 Task:  Click on  Soccer In the  Soccer League click on  Pick Sheet Your name Julian Martinez Team name FC Dallas and  Email softage.4@softage.net Game 1 Montreal Game 2 Philadelphia Game 3 Orlando City Game 4 Austin FC Game 5 Real Salt Lake Game 6 FC Dallas Game 7 Columbus Game 8 Atlanta United Game 9 Charlotte FC Game 10 DC United Game 11 Chicago Game 12 NY Red Bulls Game 13 Minnesota United Game 14 LA Galaxy Game 15 Houston Game16 San Jose In Tie Breaker choose FC Dallas Submit pick sheet
Action: Mouse moved to (195, 139)
Screenshot: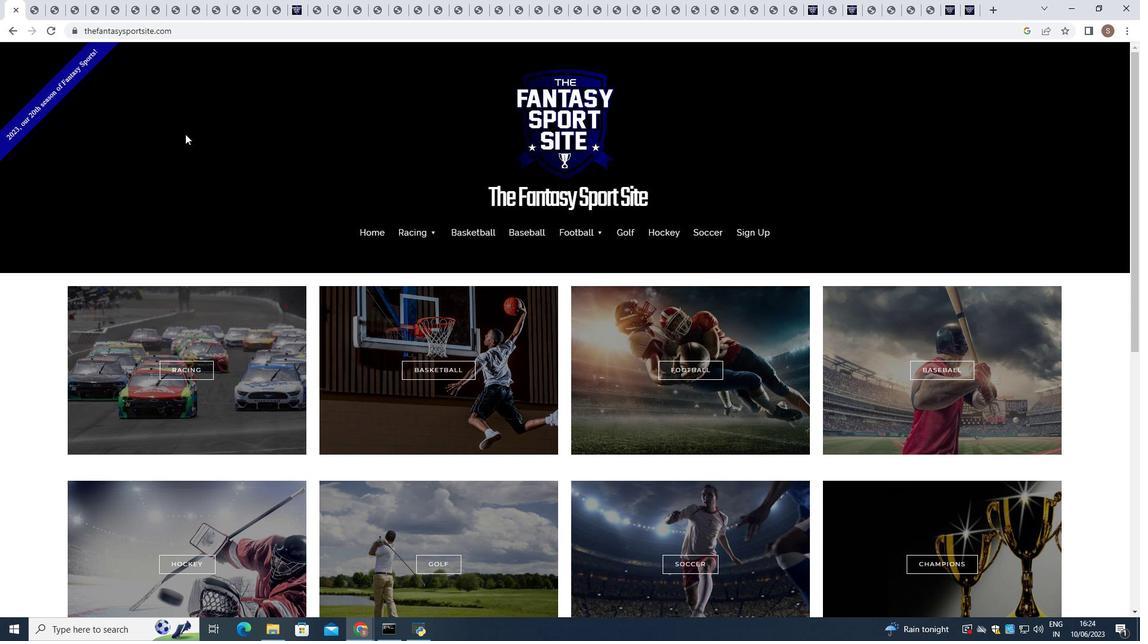 
Action: Mouse scrolled (195, 138) with delta (0, 0)
Screenshot: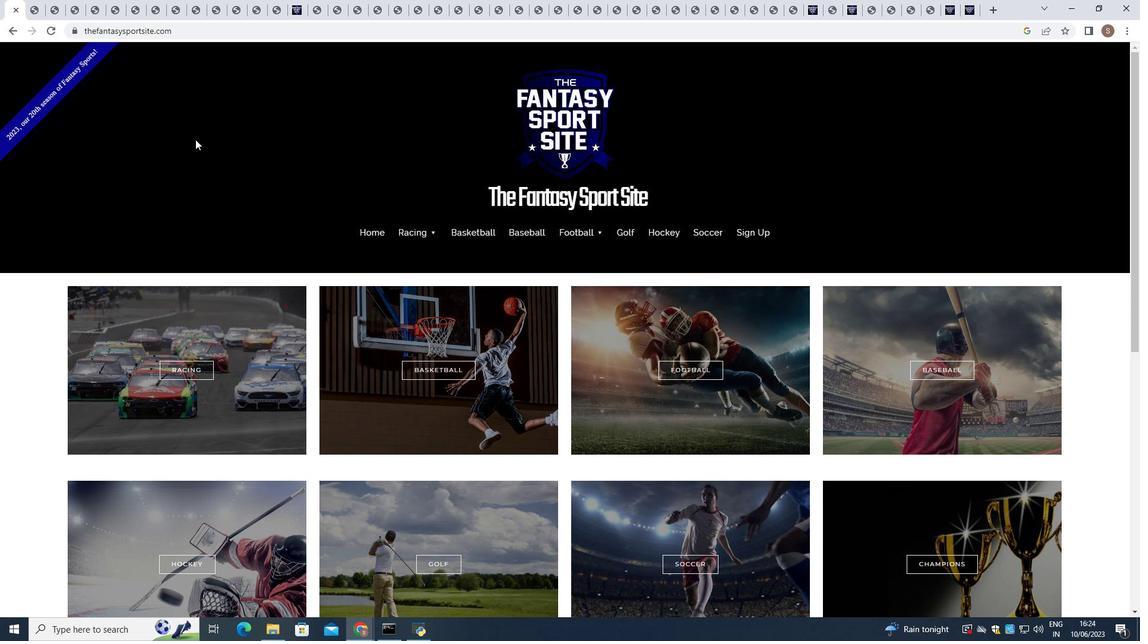 
Action: Mouse scrolled (195, 138) with delta (0, 0)
Screenshot: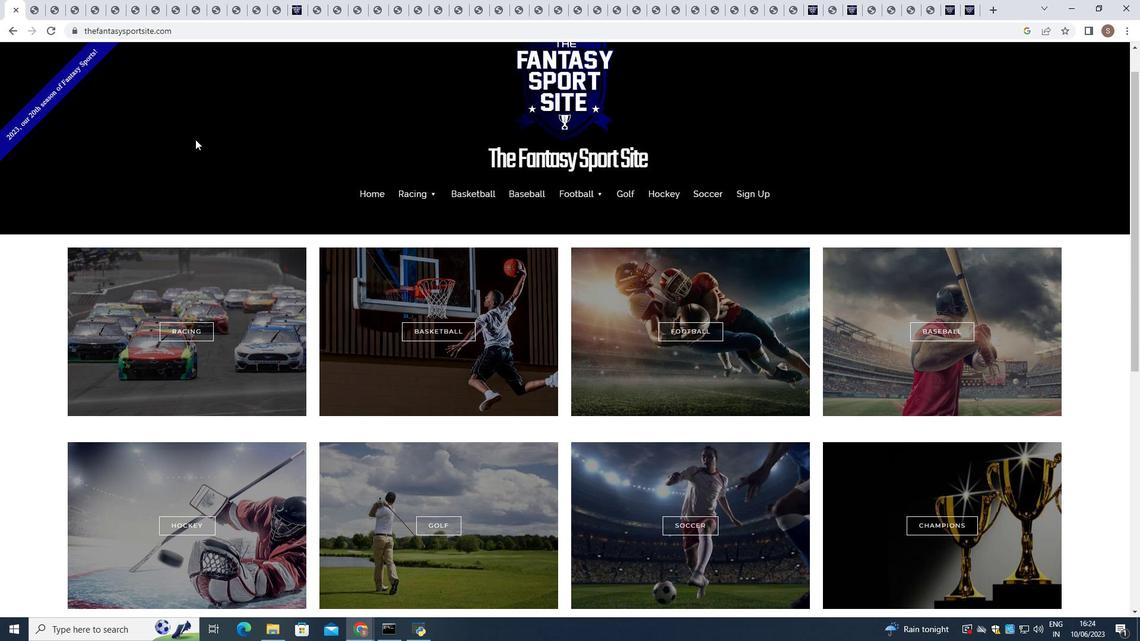
Action: Mouse moved to (631, 384)
Screenshot: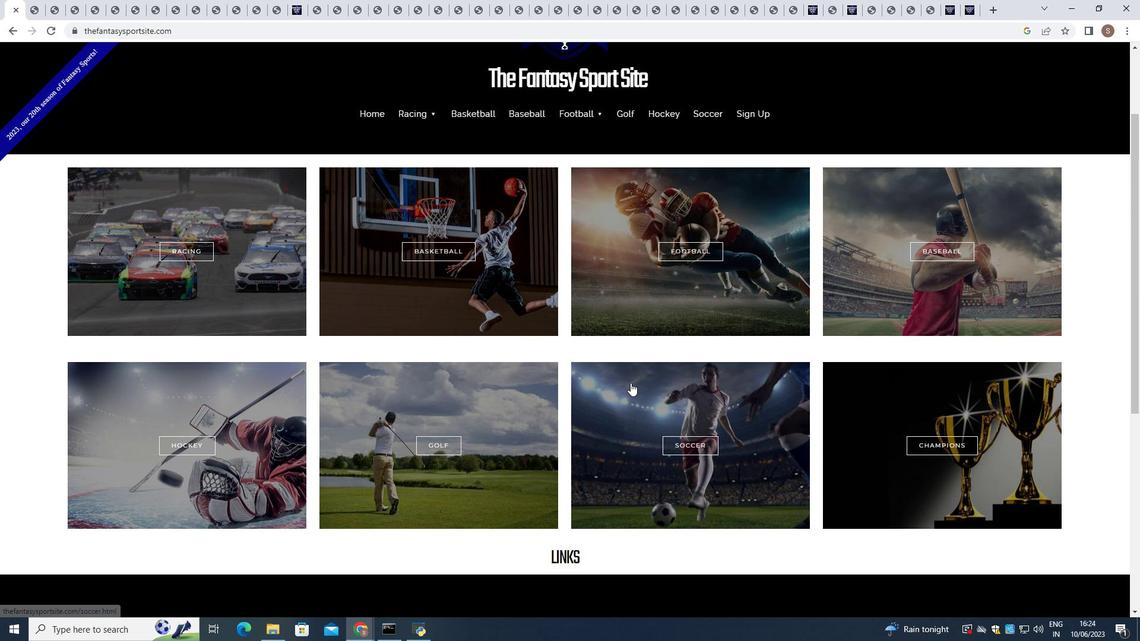 
Action: Mouse pressed left at (631, 384)
Screenshot: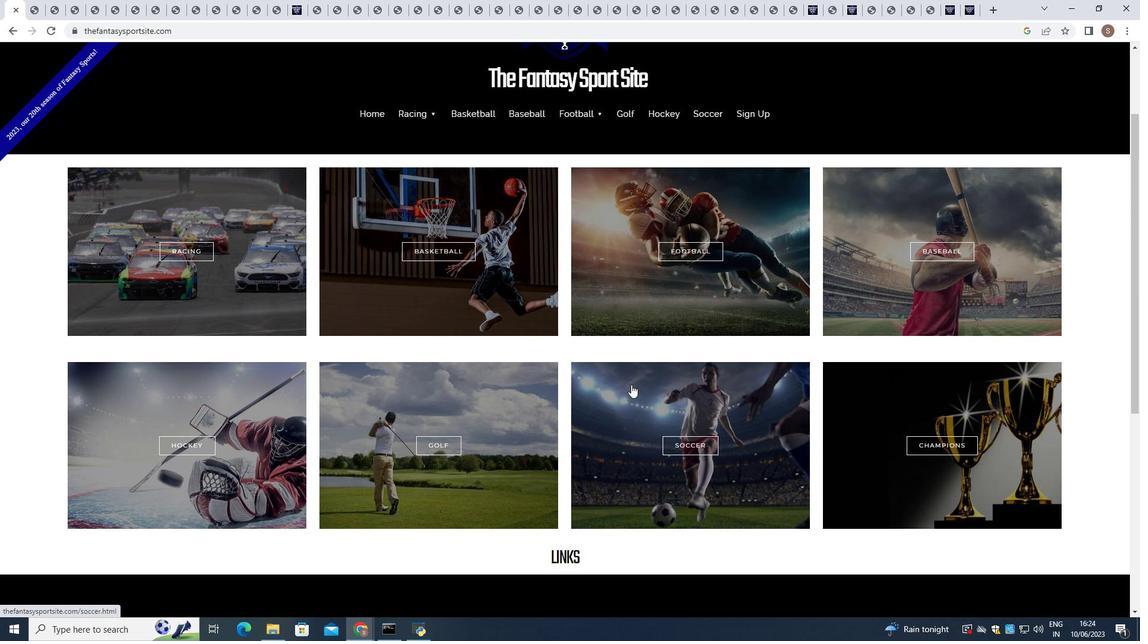 
Action: Mouse moved to (600, 348)
Screenshot: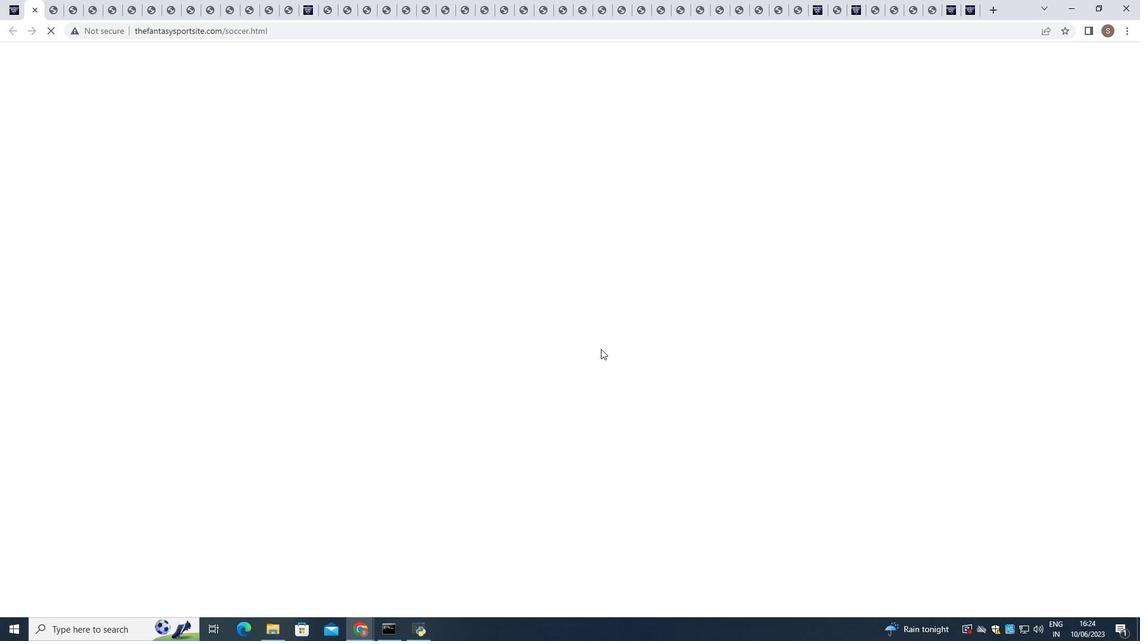 
Action: Mouse scrolled (600, 347) with delta (0, 0)
Screenshot: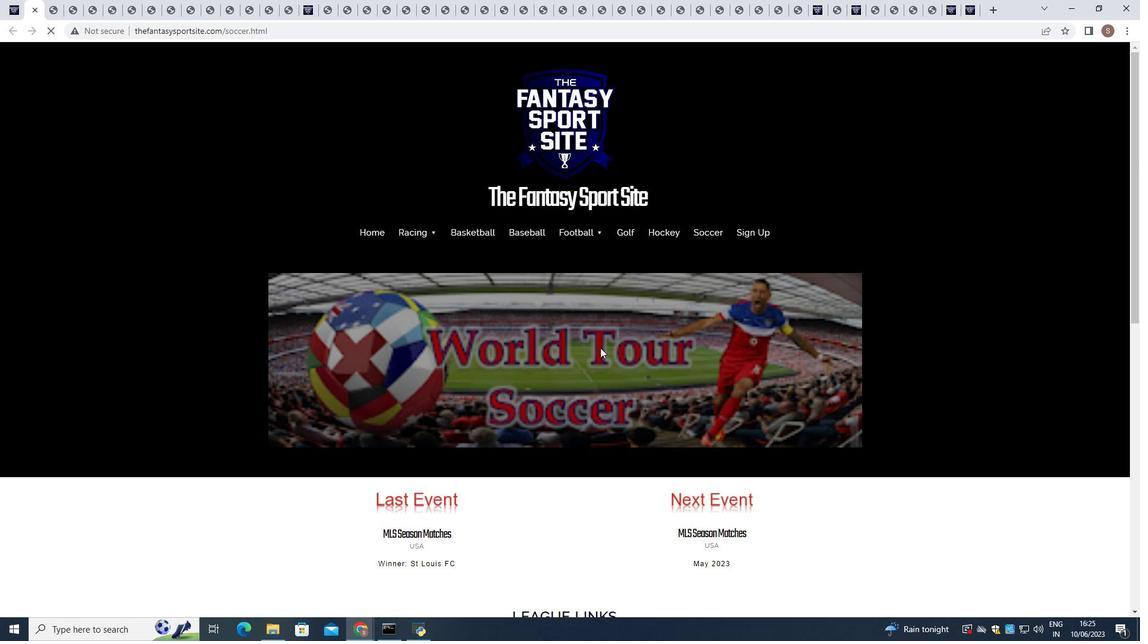 
Action: Mouse scrolled (600, 347) with delta (0, 0)
Screenshot: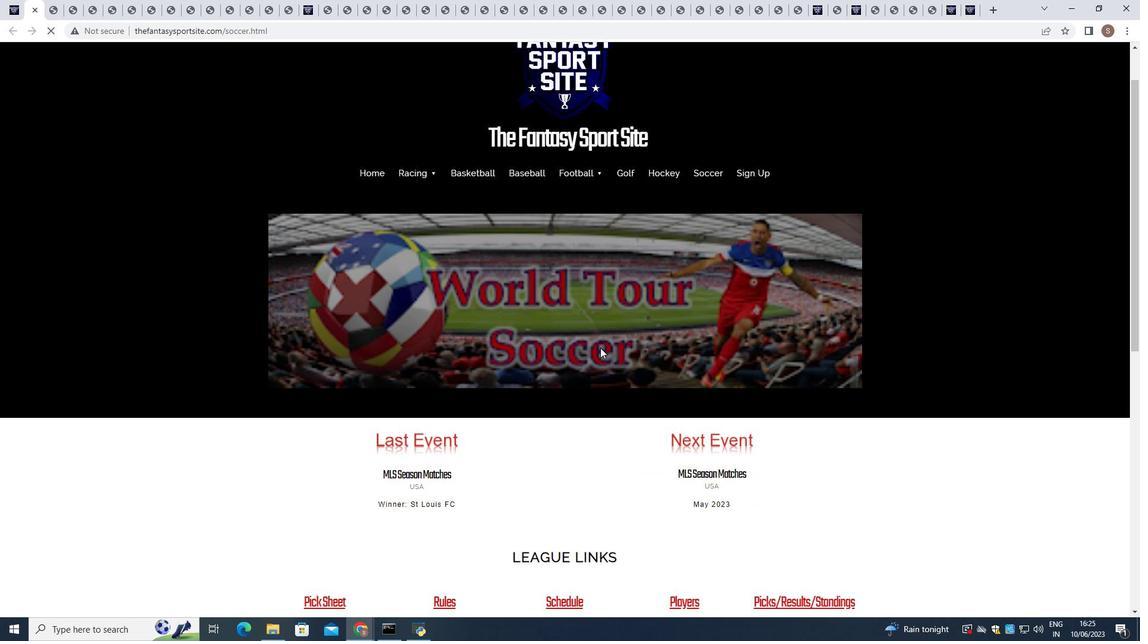 
Action: Mouse scrolled (600, 347) with delta (0, 0)
Screenshot: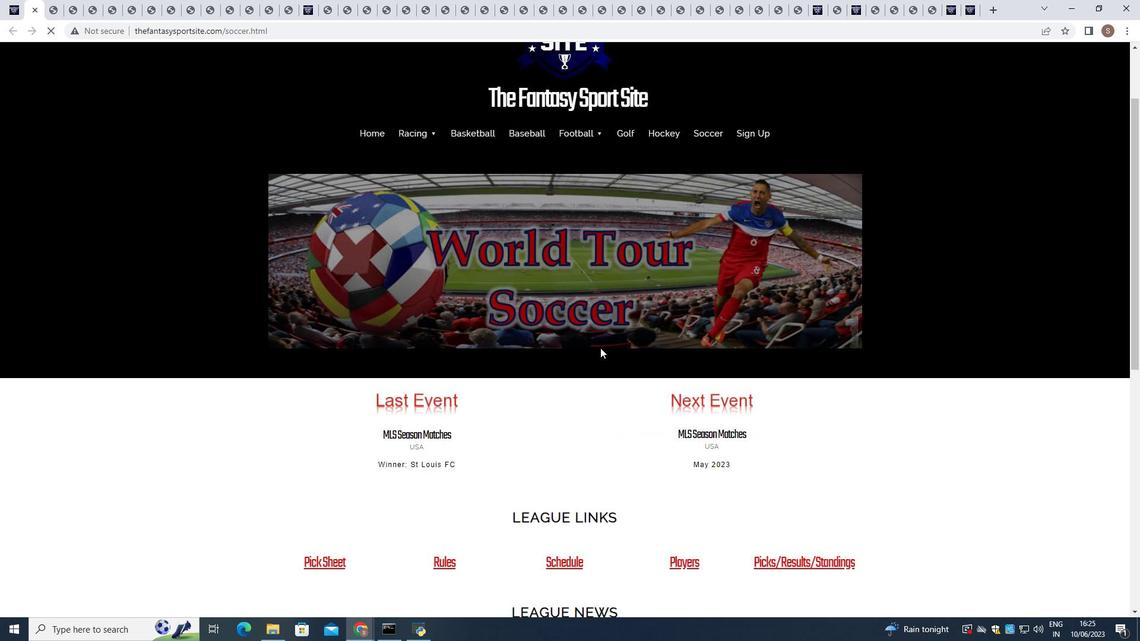 
Action: Mouse scrolled (600, 347) with delta (0, 0)
Screenshot: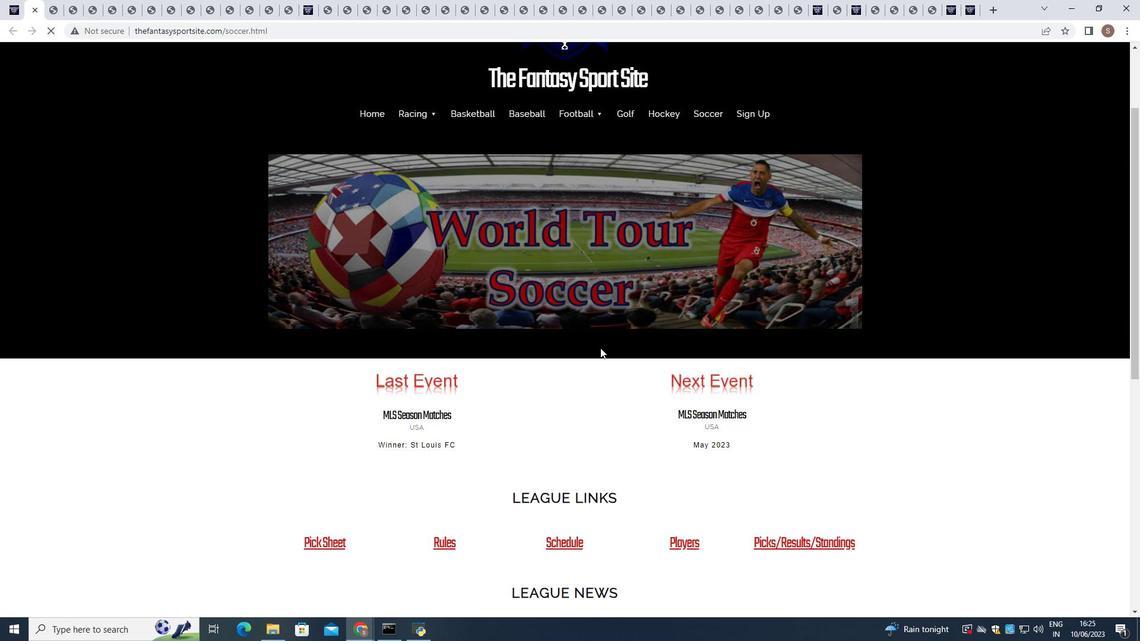 
Action: Mouse moved to (337, 419)
Screenshot: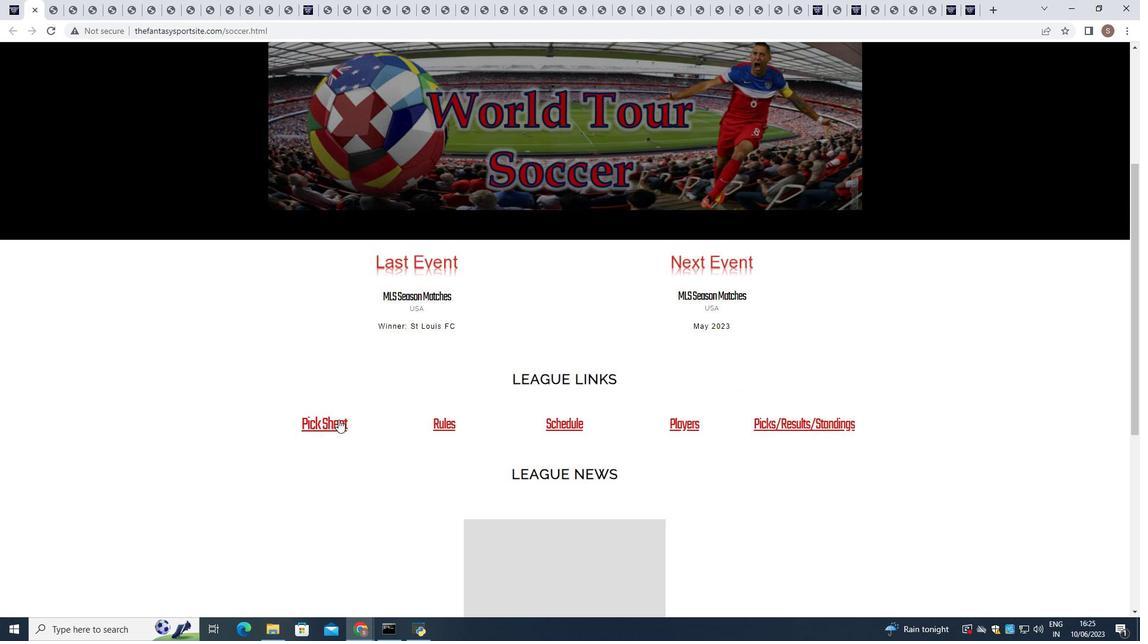 
Action: Mouse pressed left at (337, 419)
Screenshot: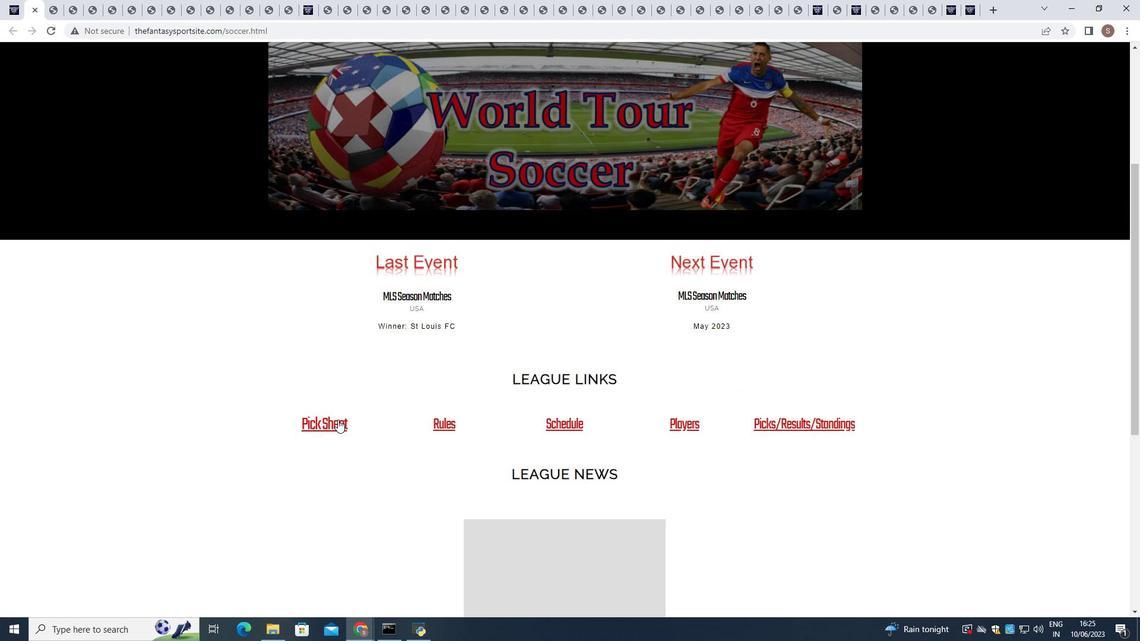 
Action: Mouse moved to (342, 414)
Screenshot: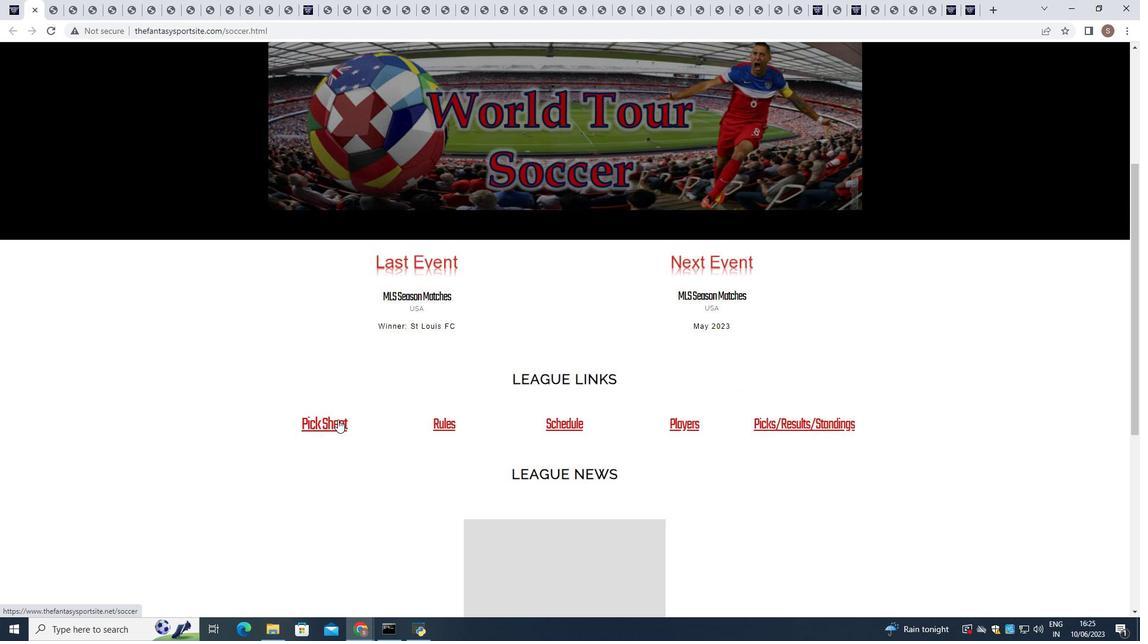 
Action: Mouse scrolled (342, 413) with delta (0, 0)
Screenshot: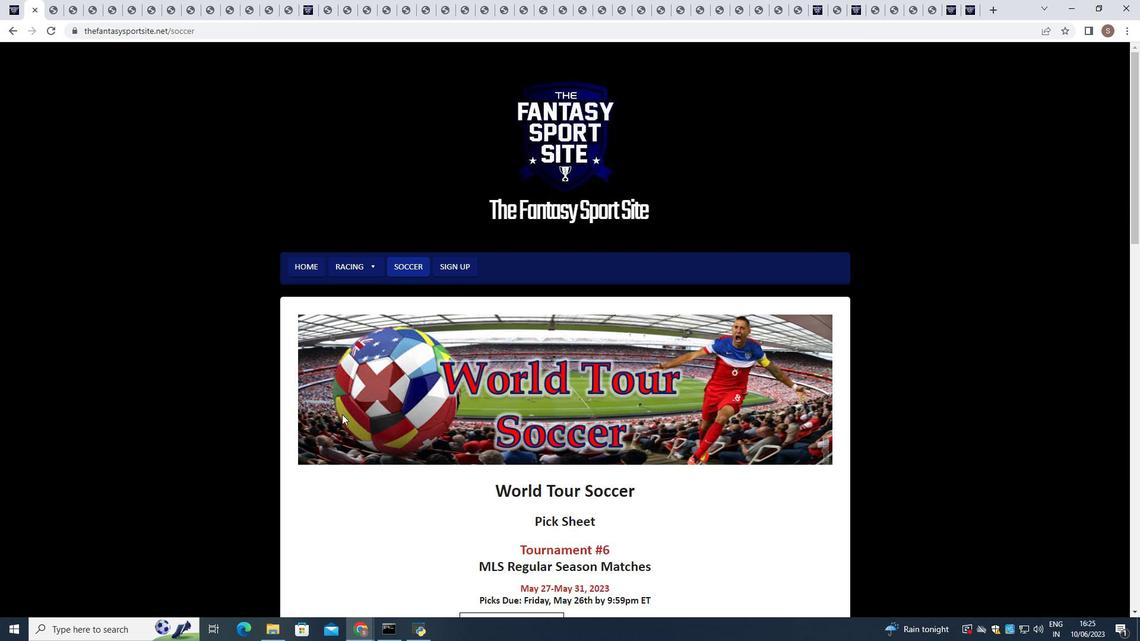 
Action: Mouse scrolled (342, 413) with delta (0, 0)
Screenshot: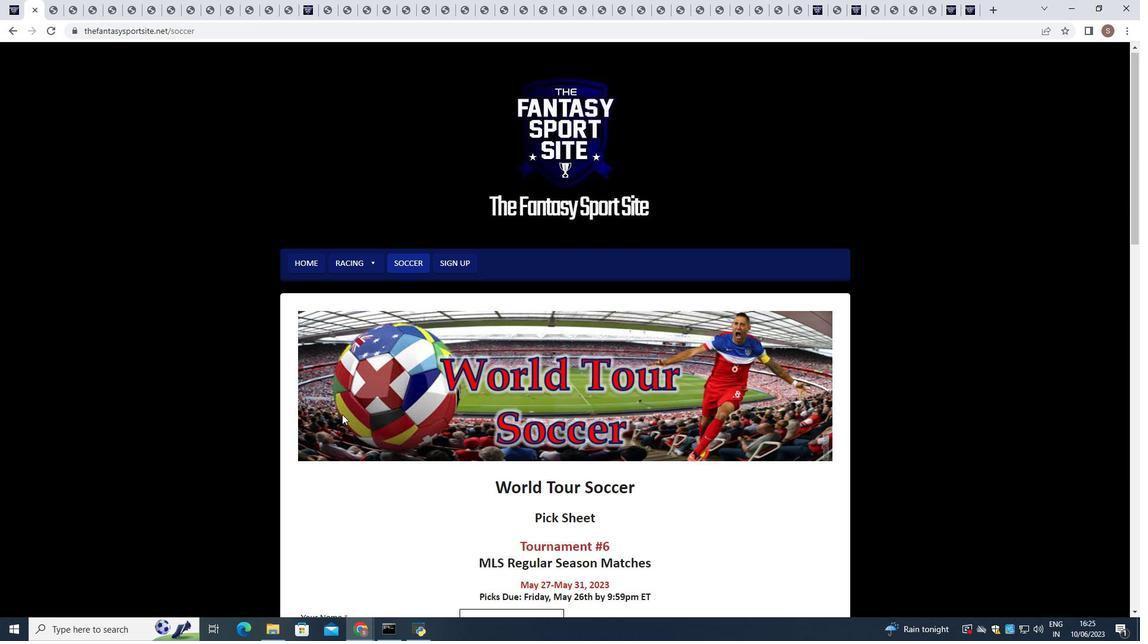 
Action: Mouse scrolled (342, 413) with delta (0, 0)
Screenshot: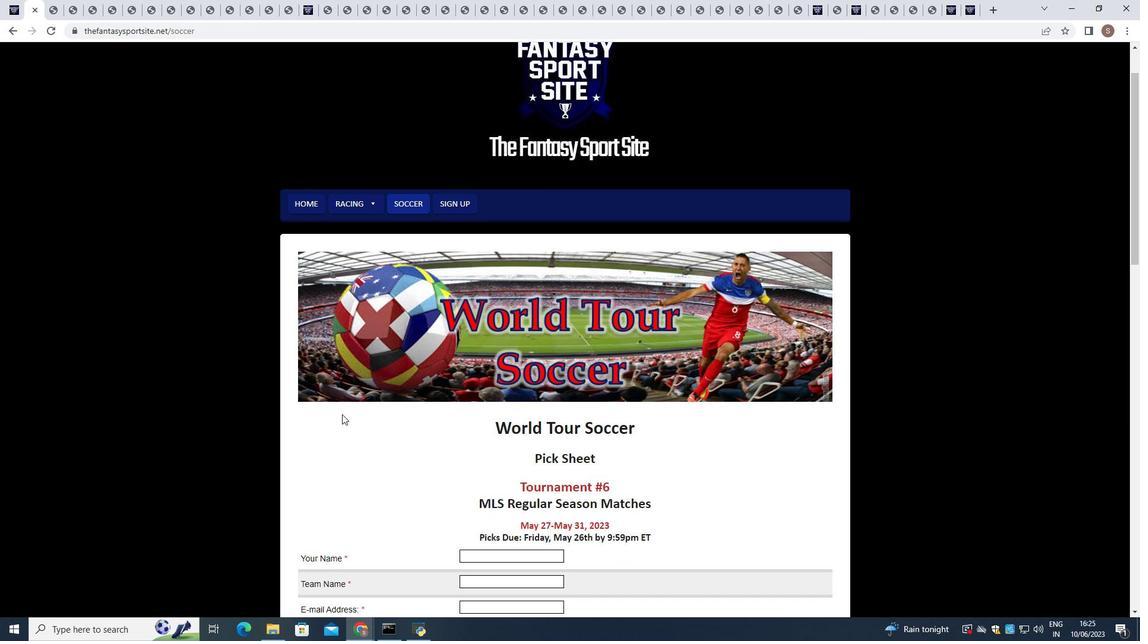 
Action: Mouse moved to (475, 443)
Screenshot: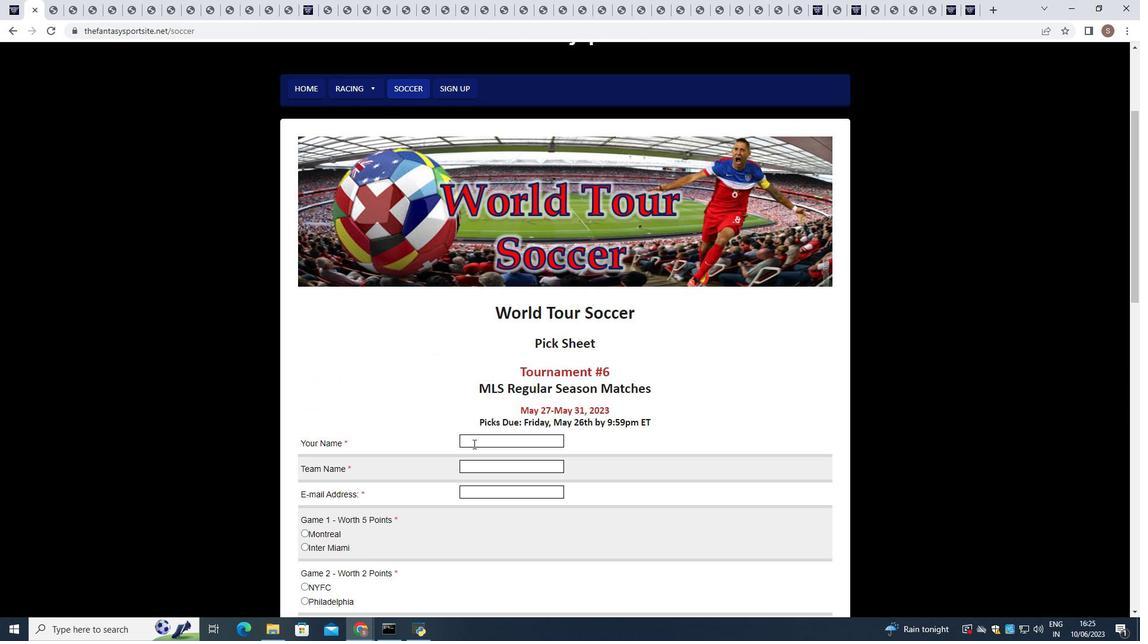 
Action: Mouse pressed left at (475, 443)
Screenshot: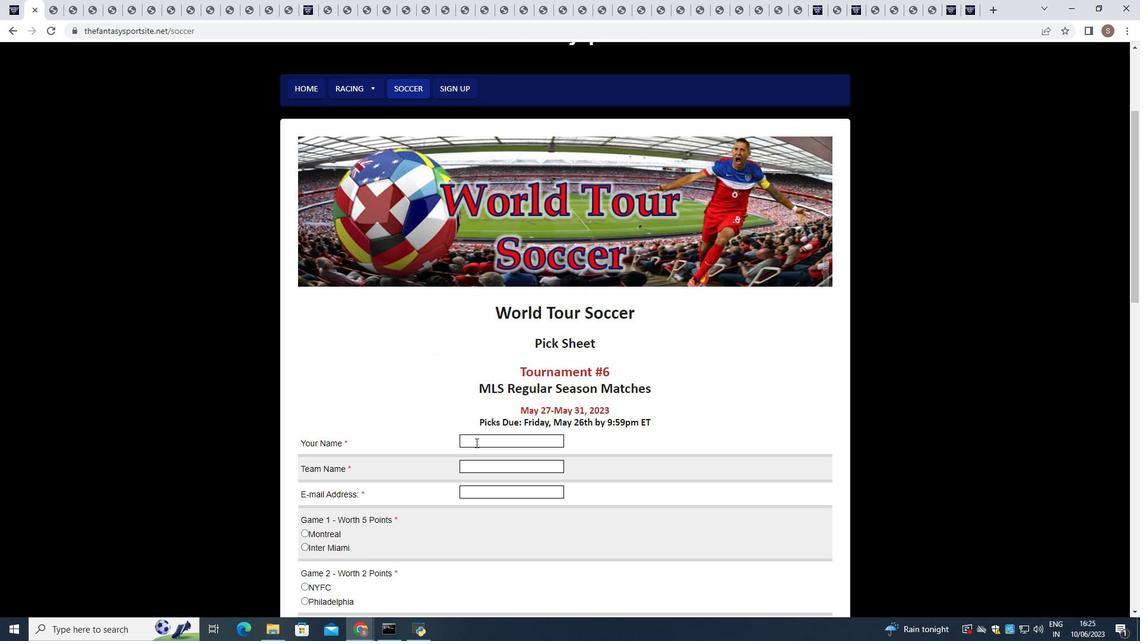 
Action: Key pressed <Key.shift>Julian<Key.space><Key.shift>Martinez
Screenshot: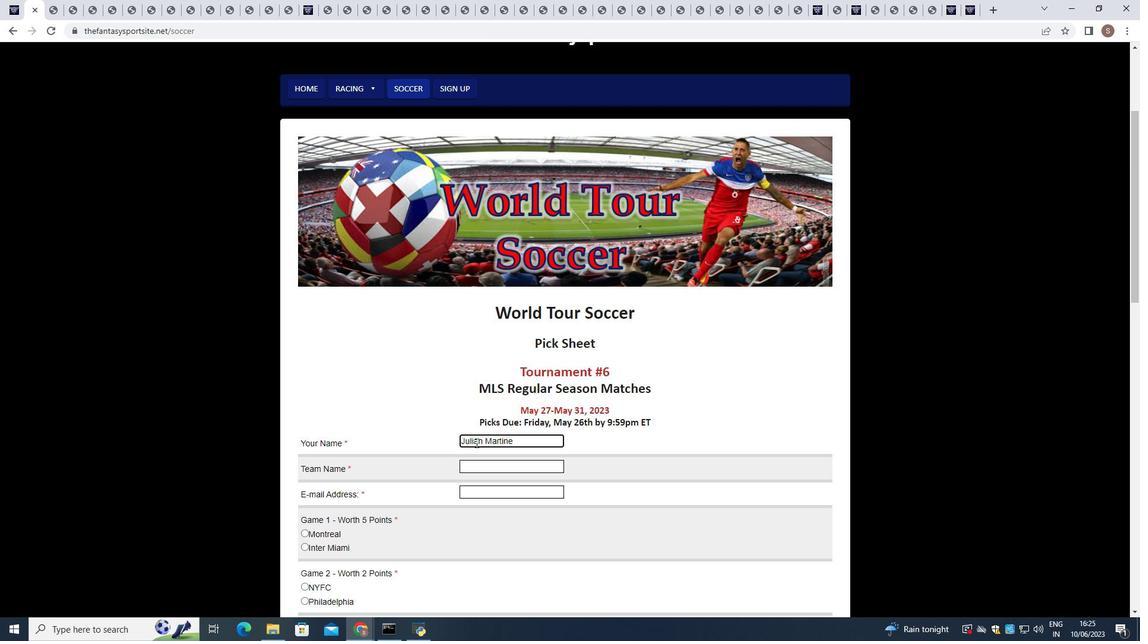 
Action: Mouse moved to (497, 465)
Screenshot: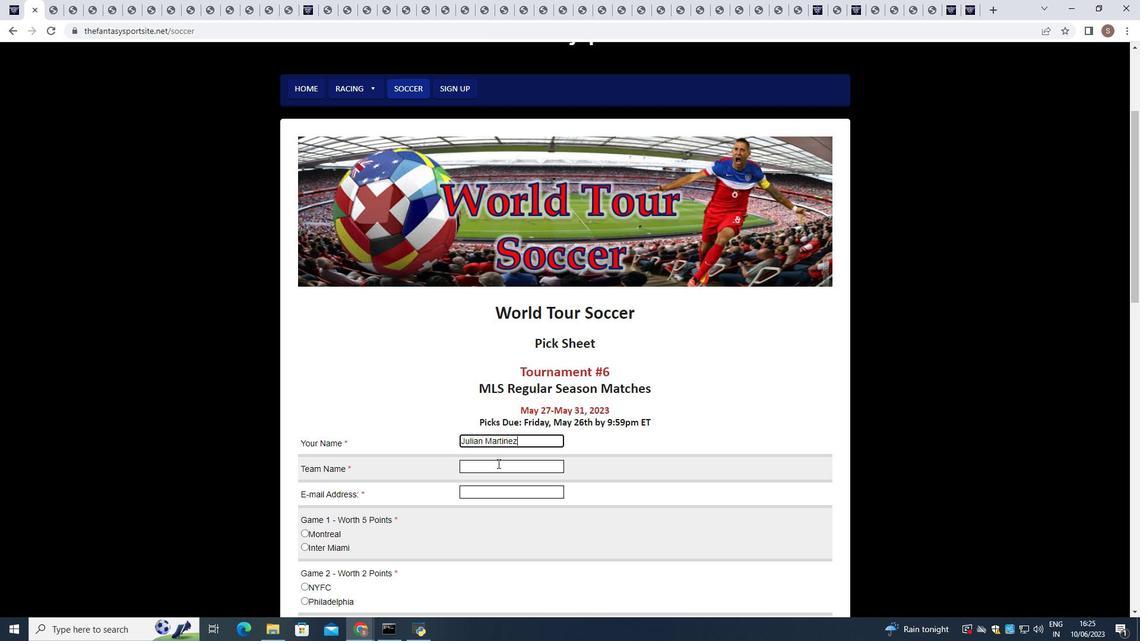 
Action: Mouse pressed left at (497, 465)
Screenshot: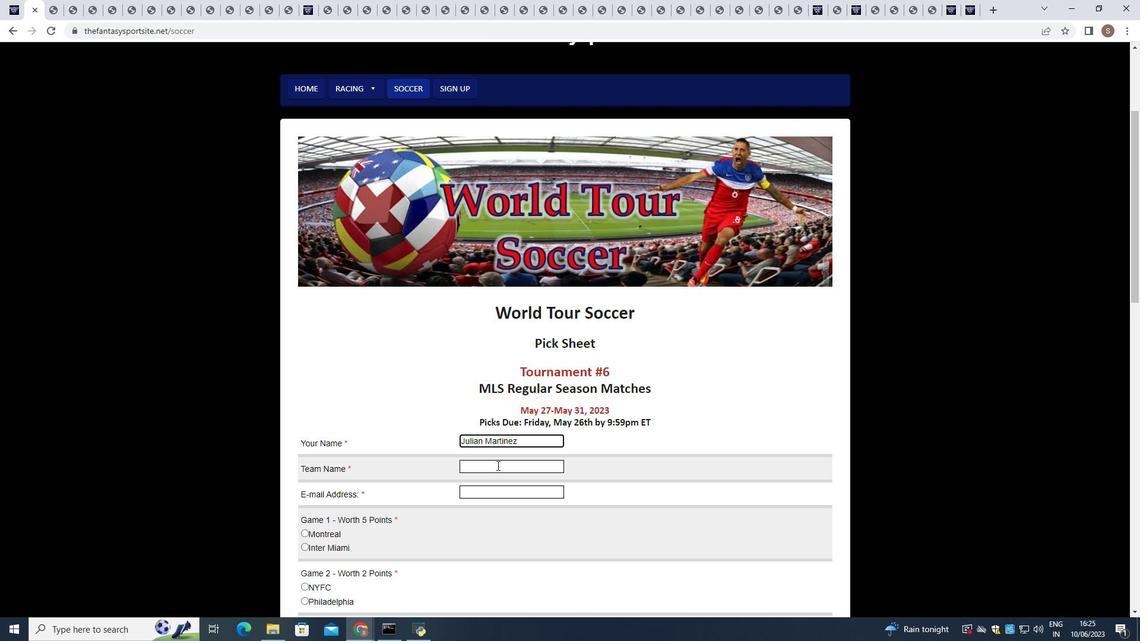 
Action: Key pressed <Key.shift><Key.shift>FC<Key.space><Key.shift>Dal
Screenshot: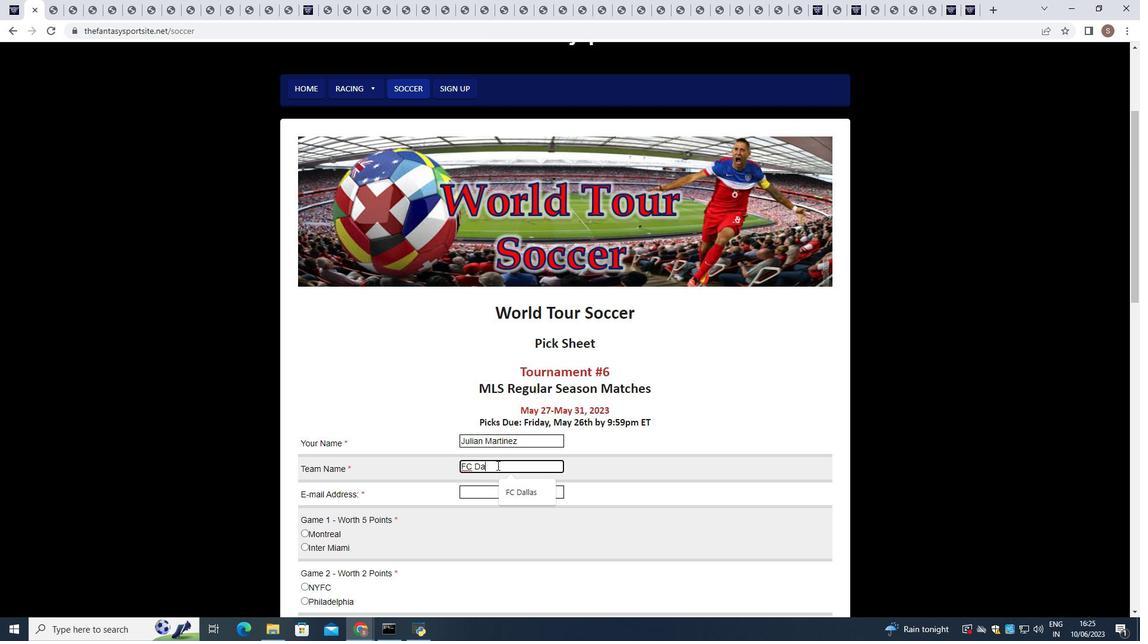 
Action: Mouse moved to (527, 498)
Screenshot: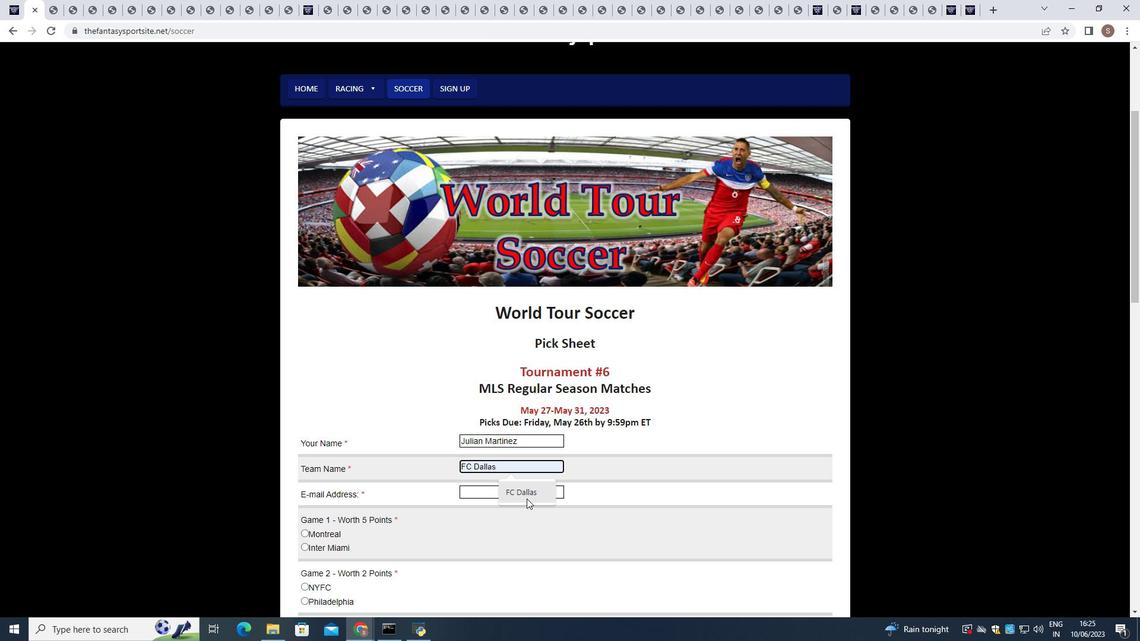 
Action: Mouse pressed left at (527, 498)
Screenshot: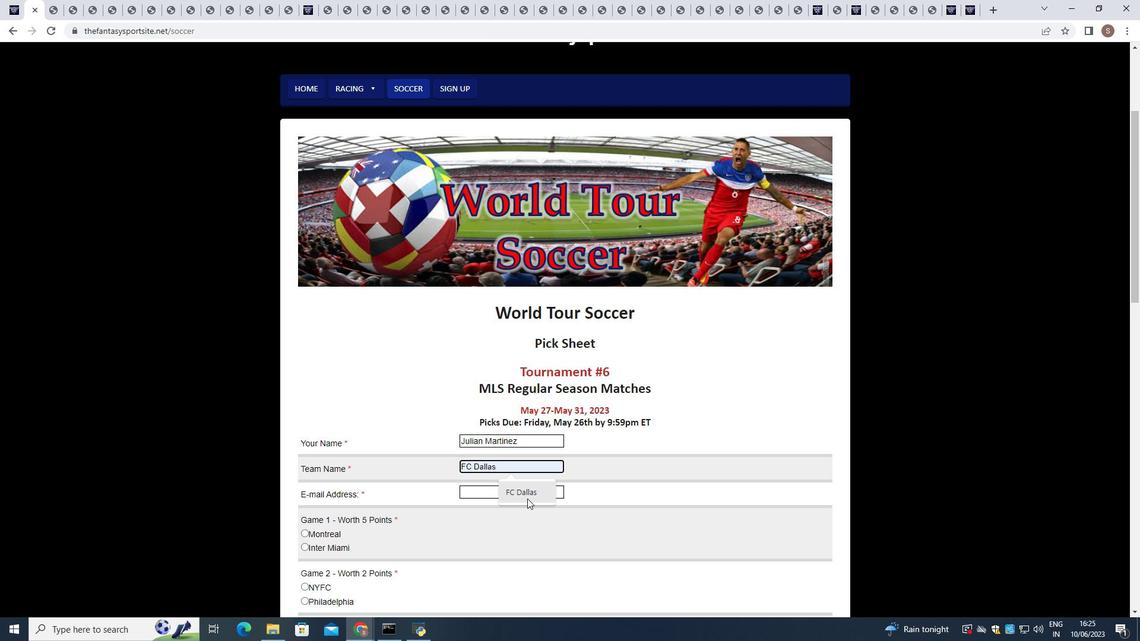 
Action: Mouse moved to (511, 487)
Screenshot: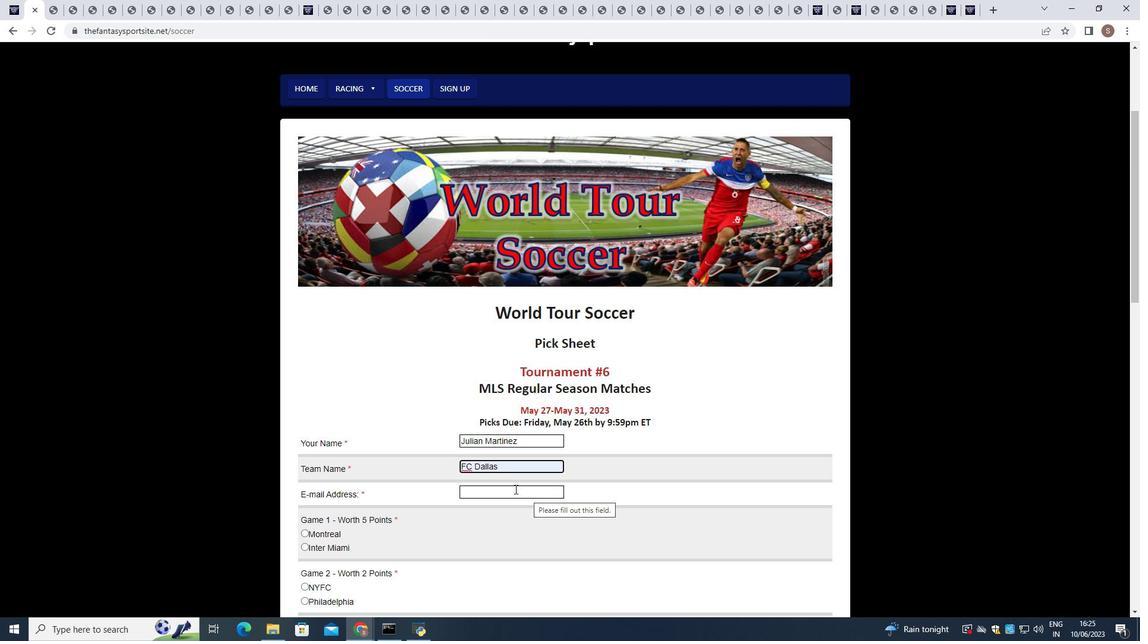 
Action: Mouse pressed left at (511, 487)
Screenshot: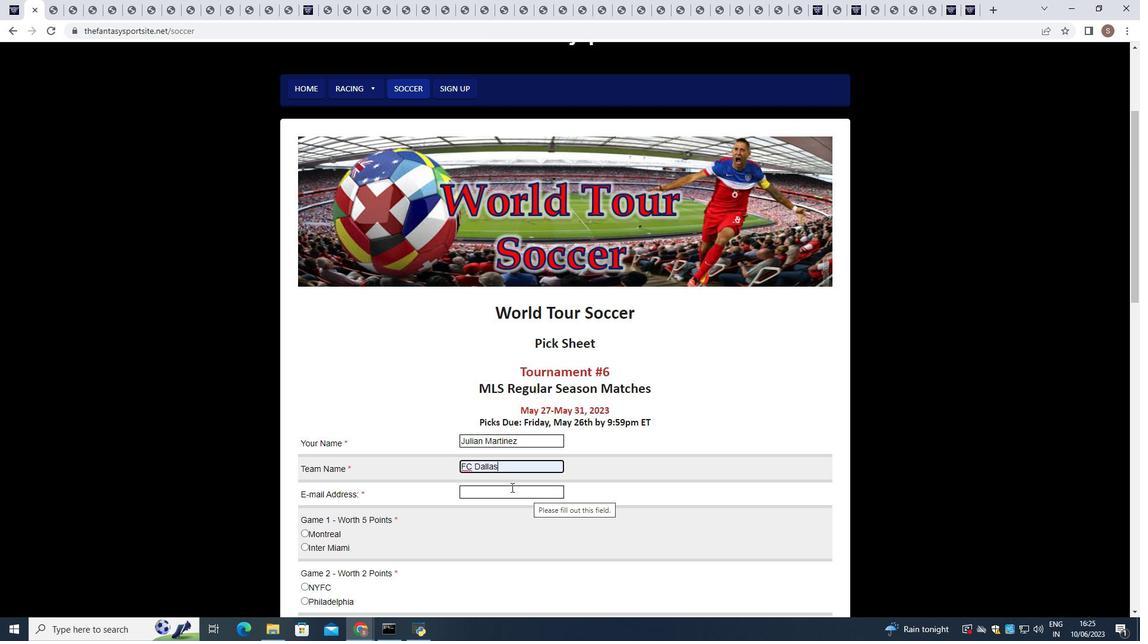
Action: Key pressed softage.4
Screenshot: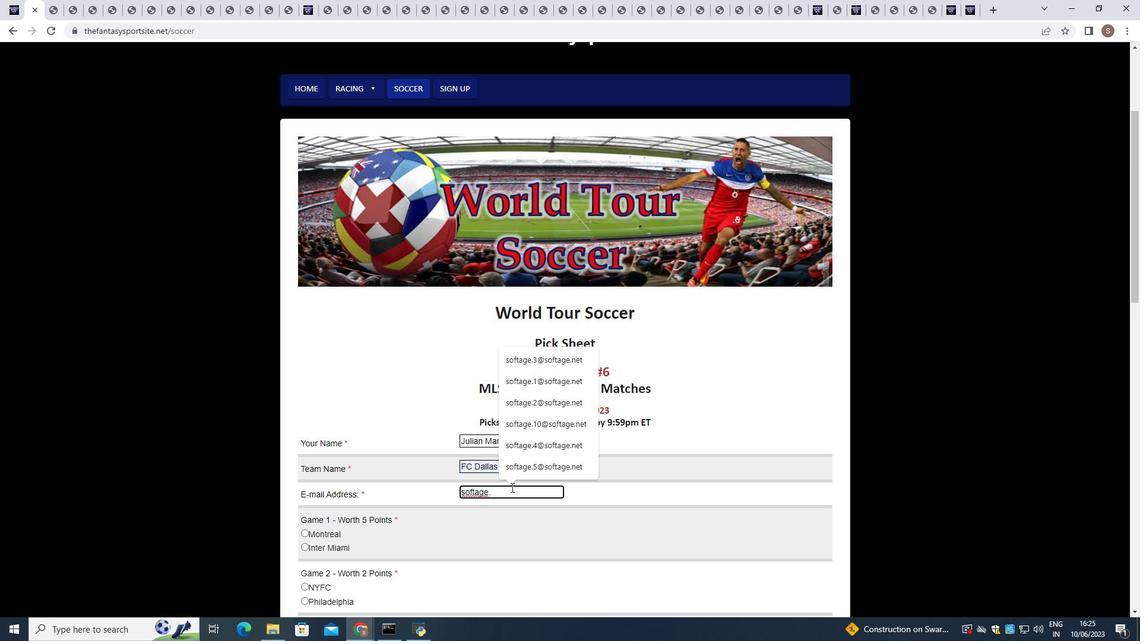 
Action: Mouse moved to (523, 518)
Screenshot: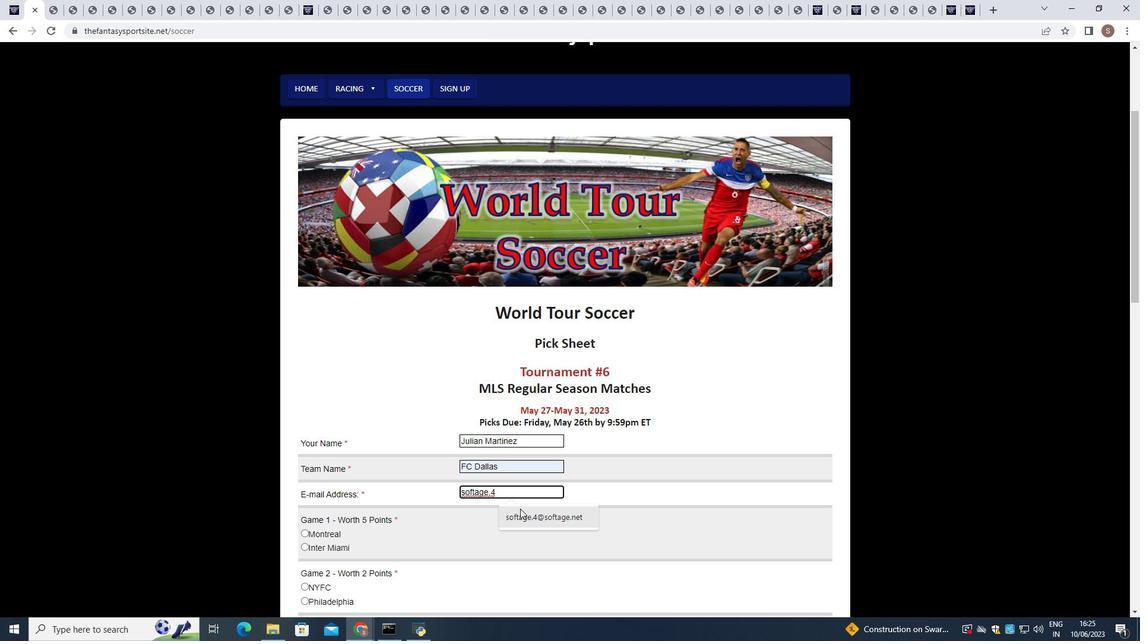 
Action: Mouse pressed left at (523, 518)
Screenshot: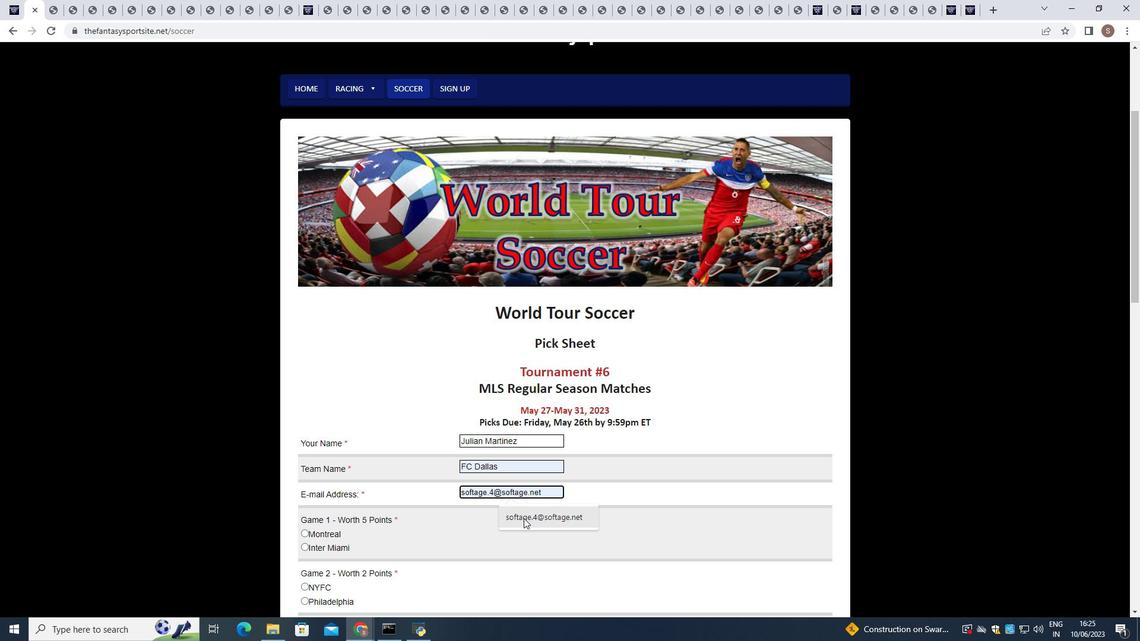 
Action: Mouse moved to (302, 529)
Screenshot: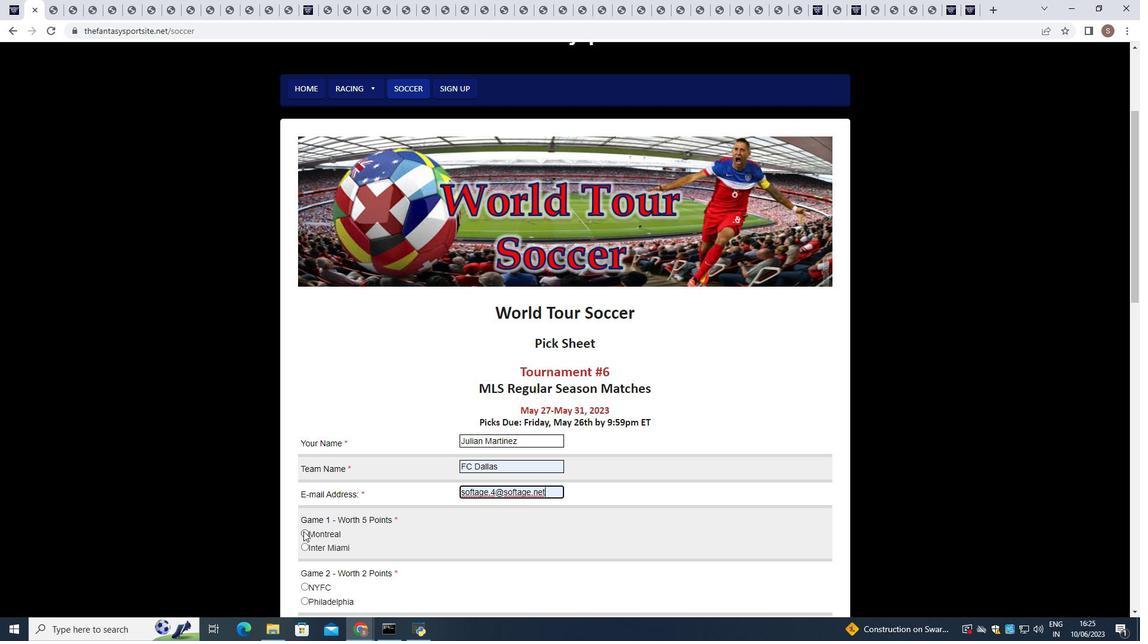 
Action: Mouse pressed left at (302, 529)
Screenshot: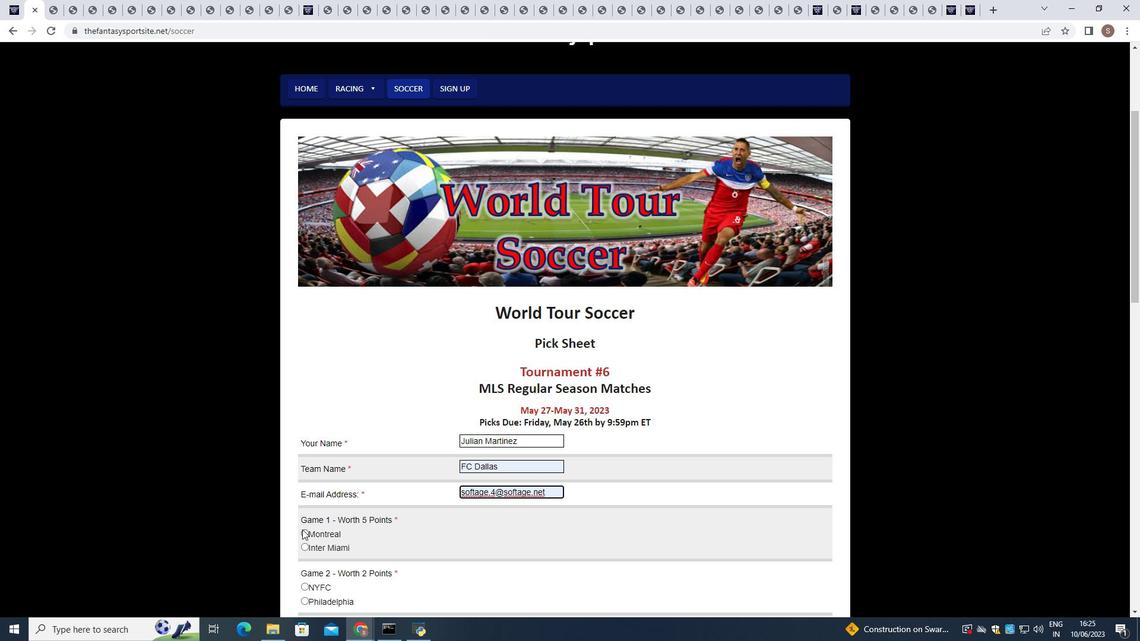 
Action: Mouse scrolled (302, 529) with delta (0, 0)
Screenshot: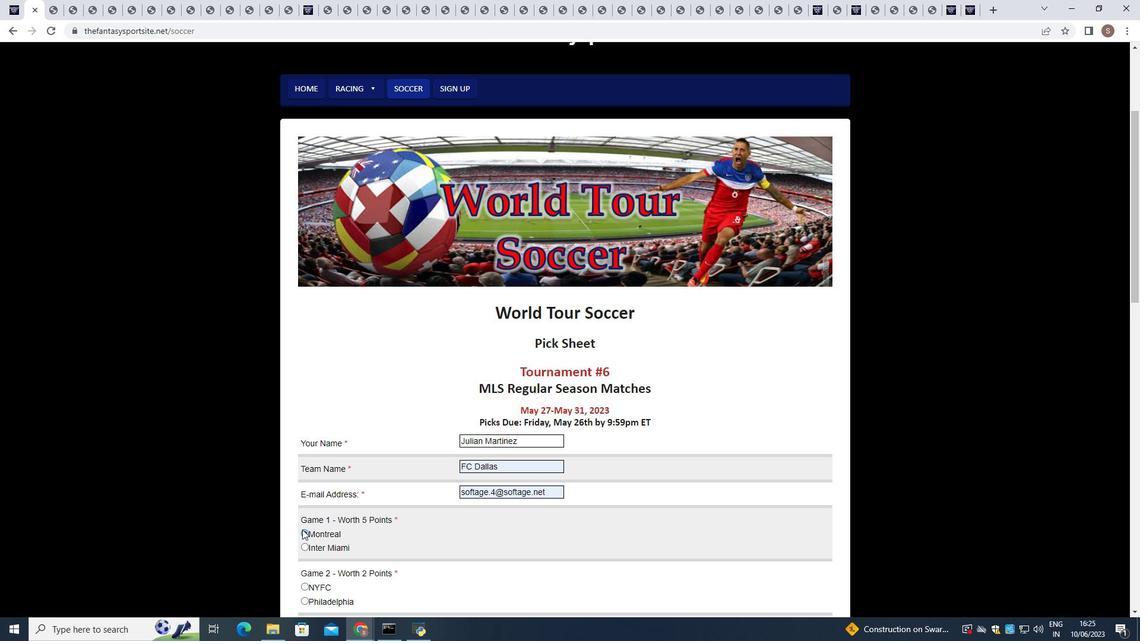 
Action: Mouse scrolled (302, 529) with delta (0, 0)
Screenshot: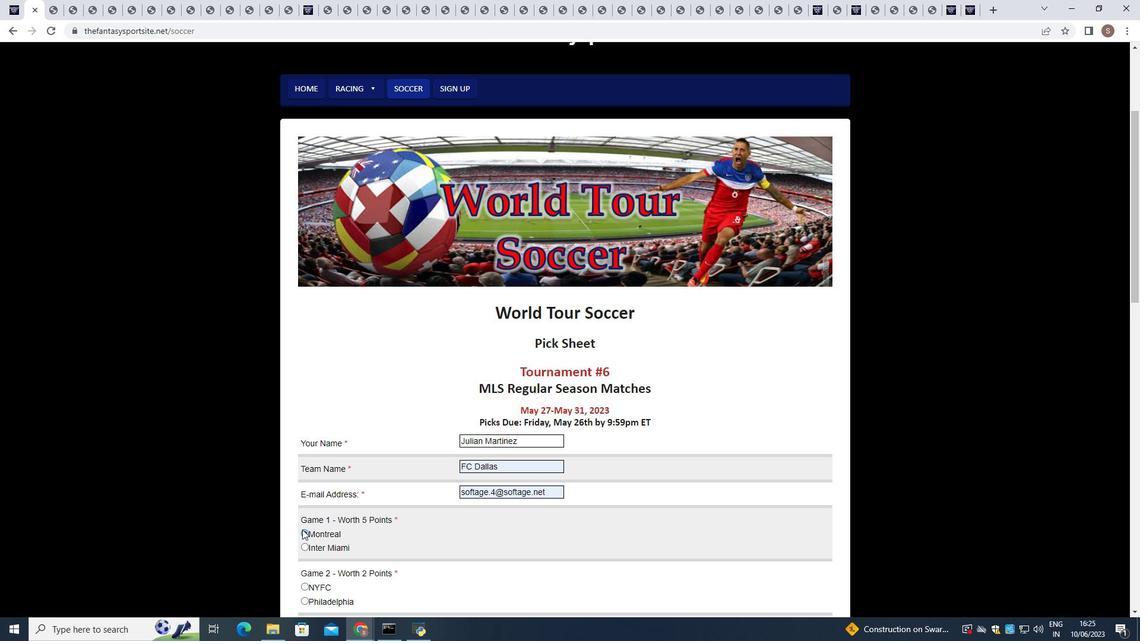 
Action: Mouse scrolled (302, 529) with delta (0, 0)
Screenshot: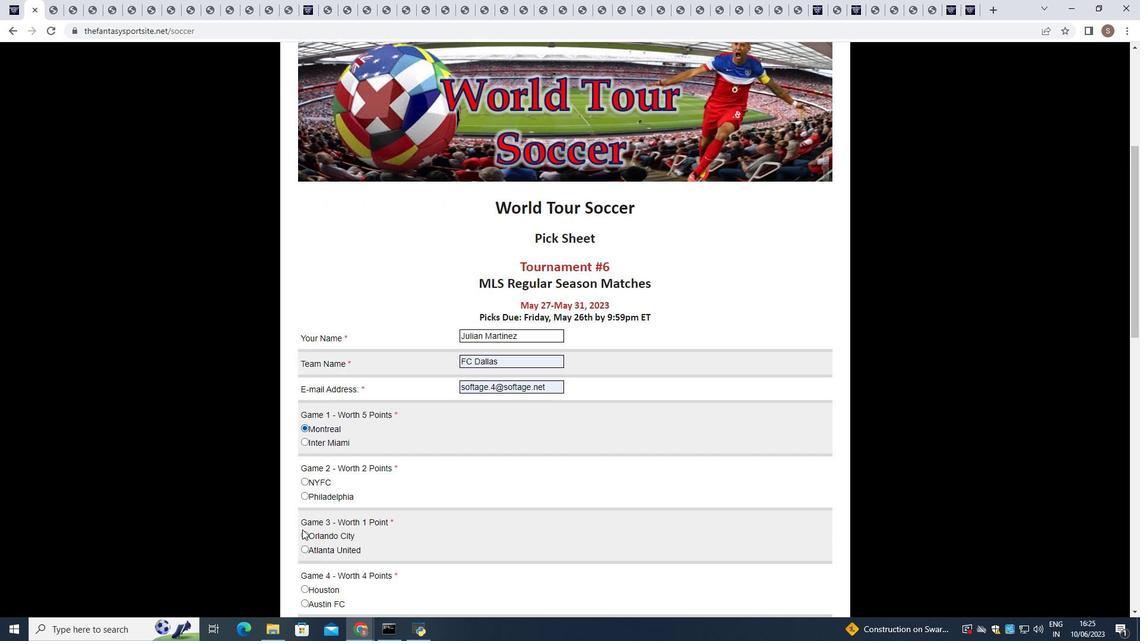 
Action: Mouse moved to (303, 424)
Screenshot: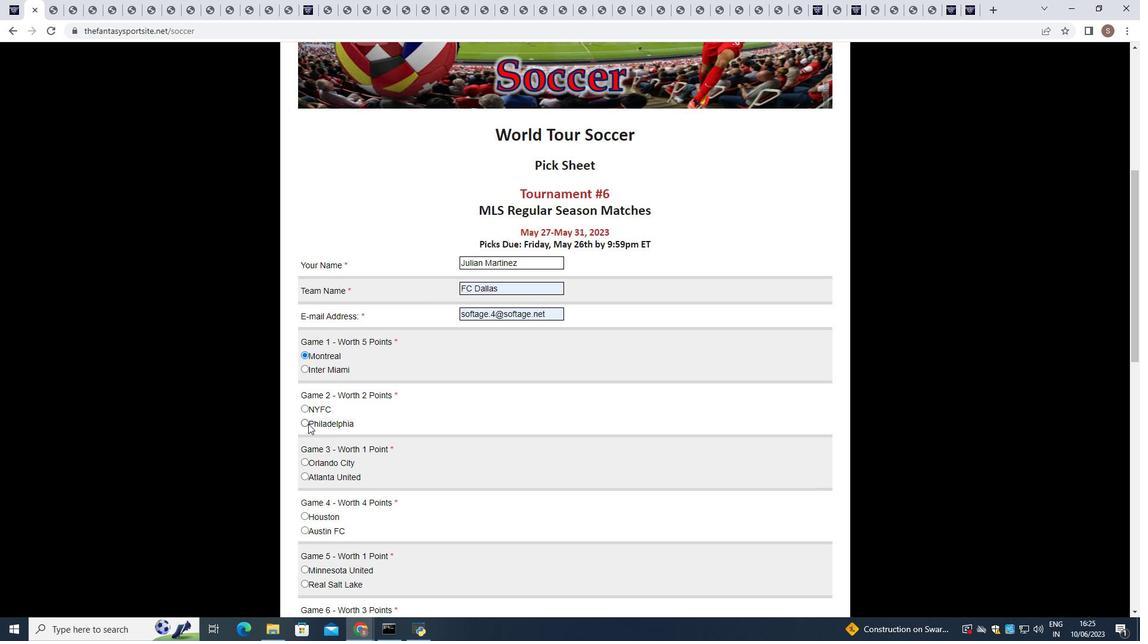 
Action: Mouse pressed left at (303, 424)
Screenshot: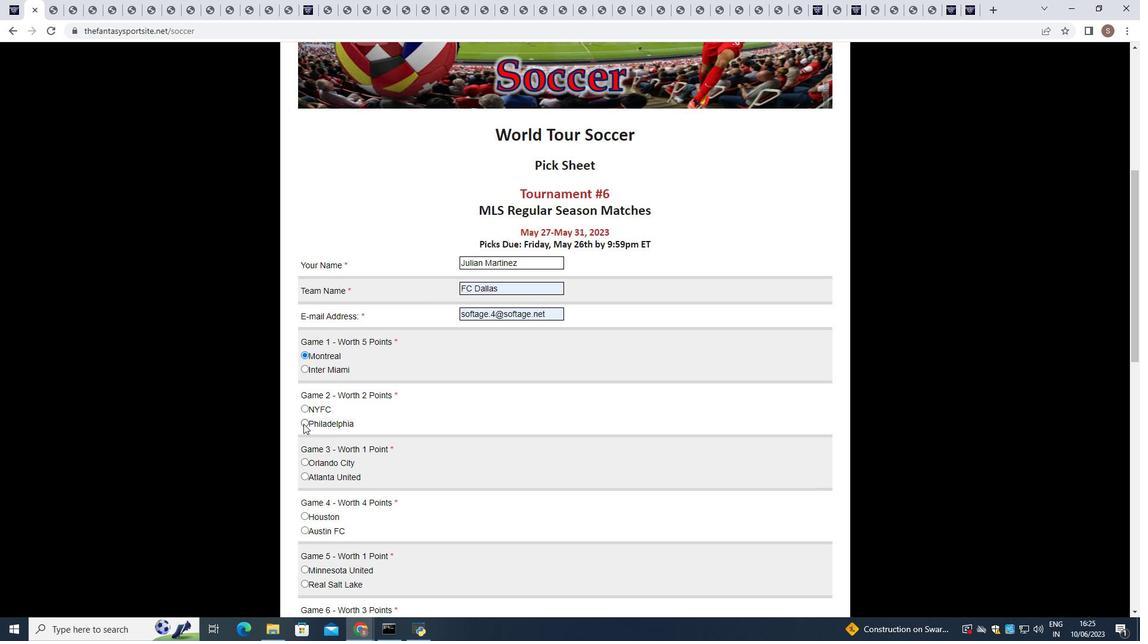
Action: Mouse moved to (307, 460)
Screenshot: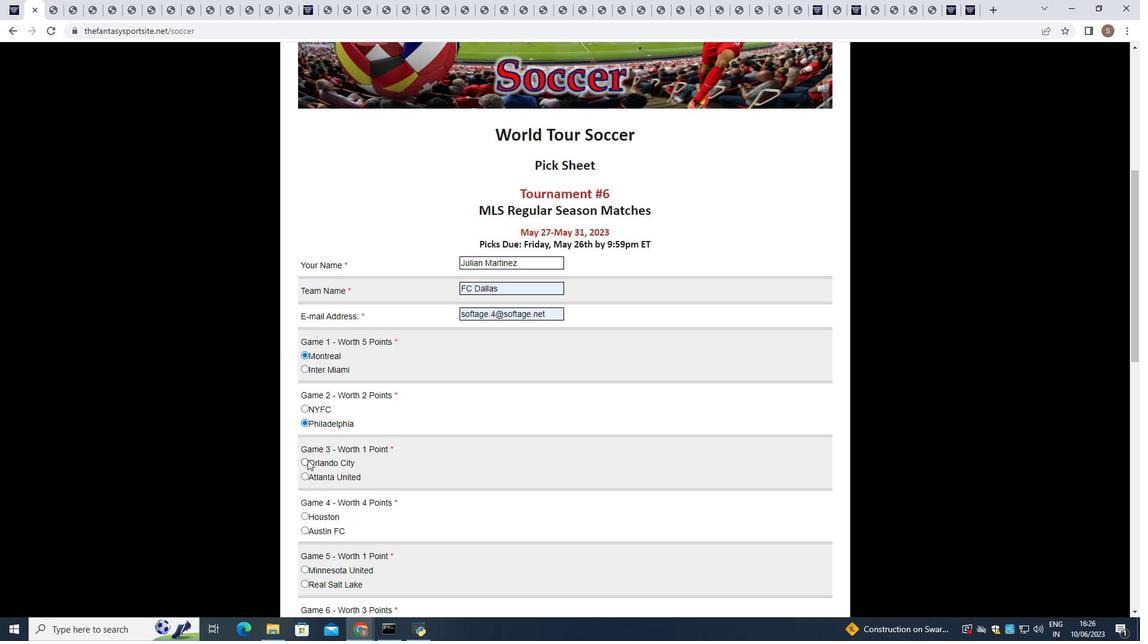 
Action: Mouse pressed left at (307, 460)
Screenshot: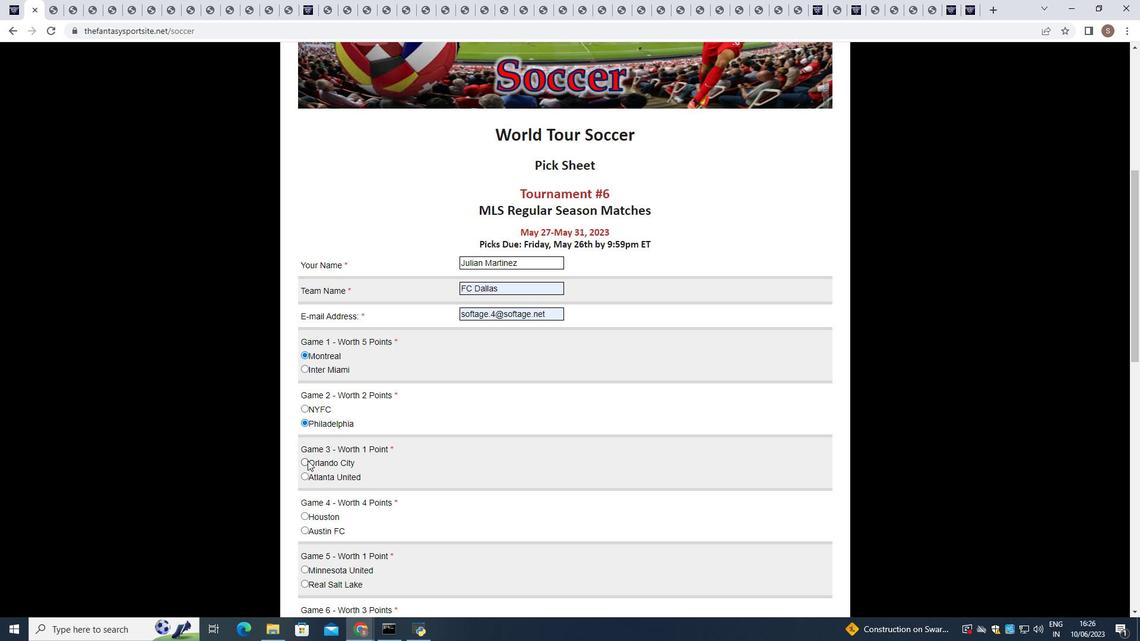 
Action: Mouse moved to (304, 528)
Screenshot: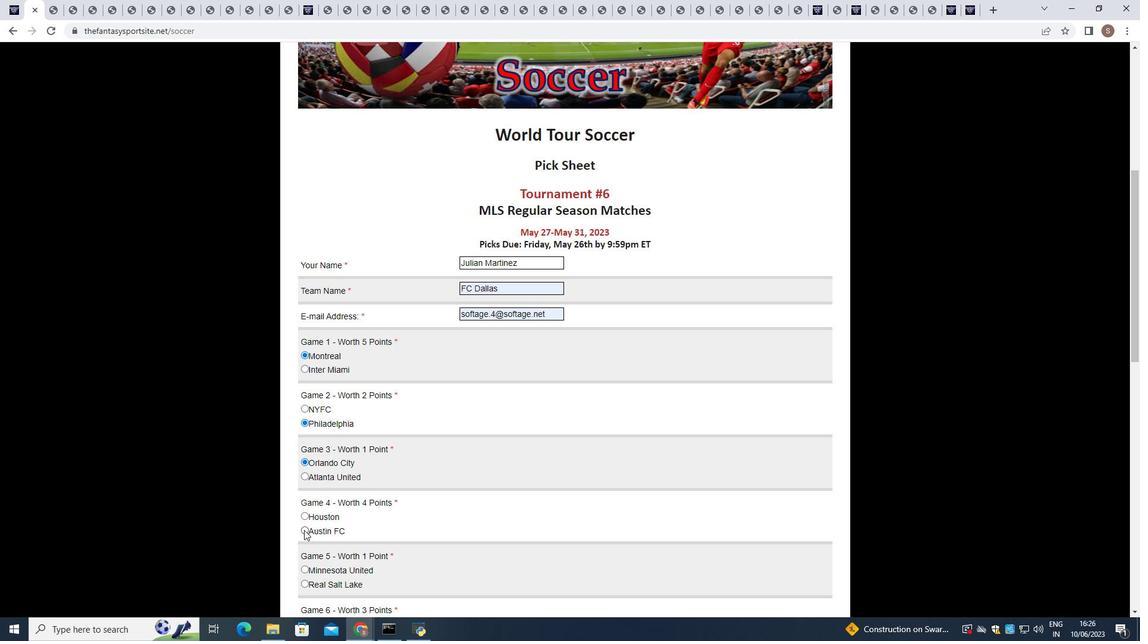 
Action: Mouse pressed left at (304, 528)
Screenshot: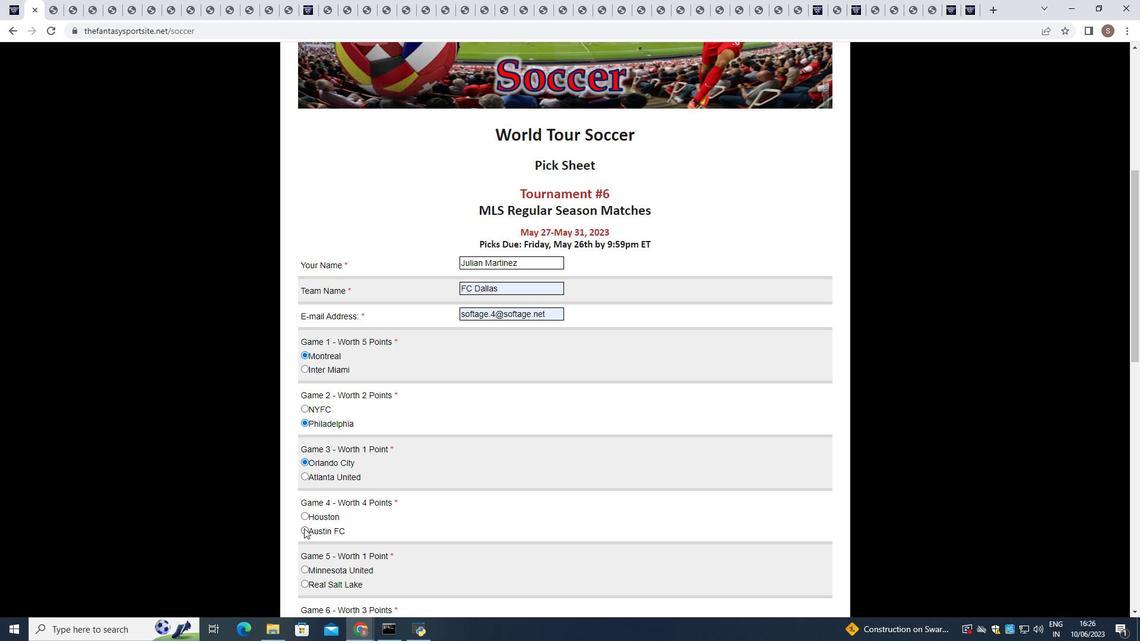 
Action: Mouse scrolled (304, 528) with delta (0, 0)
Screenshot: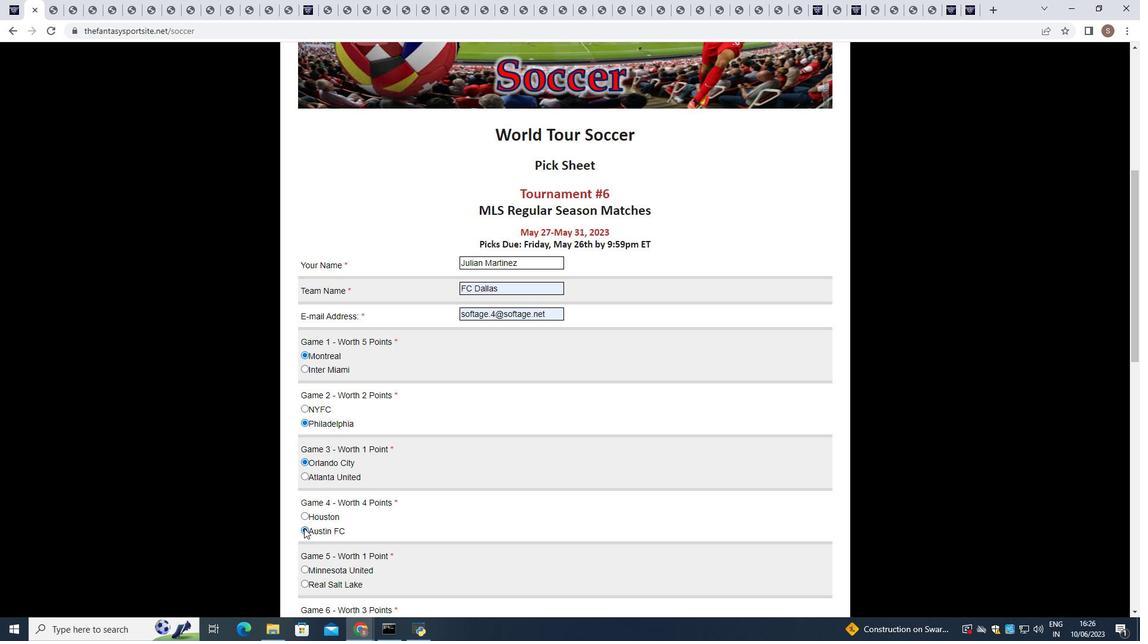 
Action: Mouse scrolled (304, 528) with delta (0, 0)
Screenshot: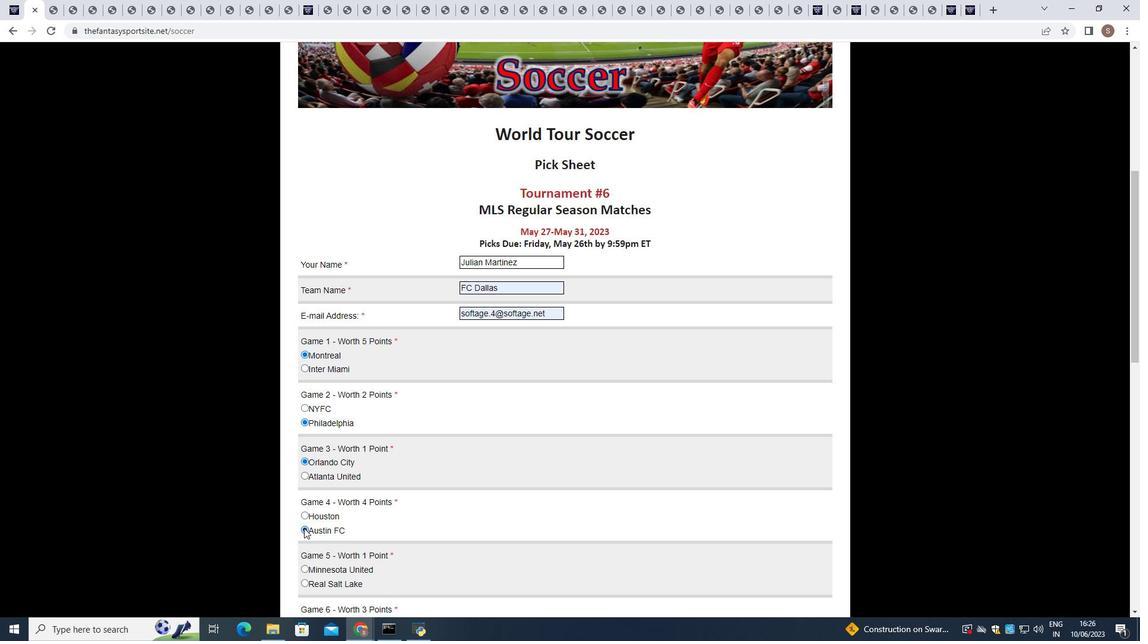 
Action: Mouse scrolled (304, 528) with delta (0, 0)
Screenshot: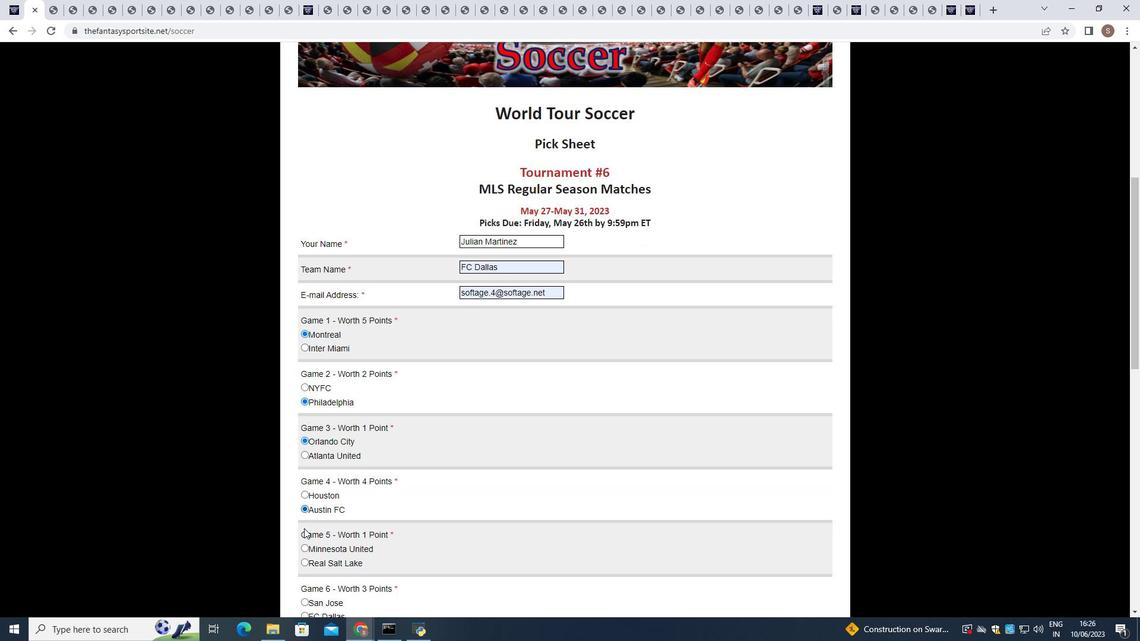 
Action: Mouse moved to (304, 405)
Screenshot: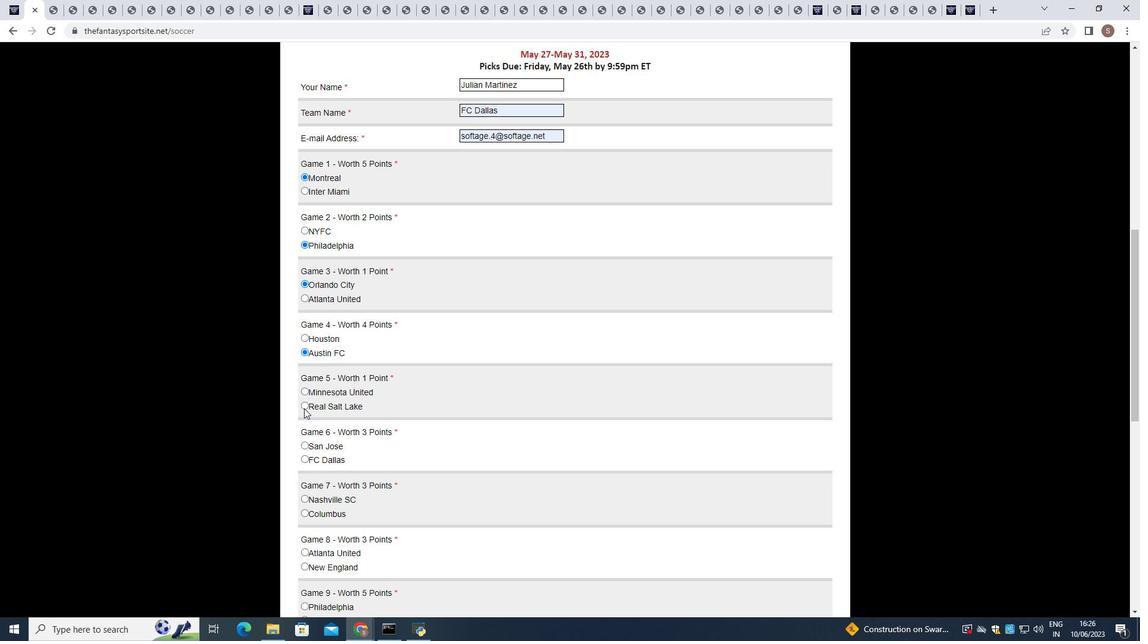 
Action: Mouse pressed left at (304, 405)
Screenshot: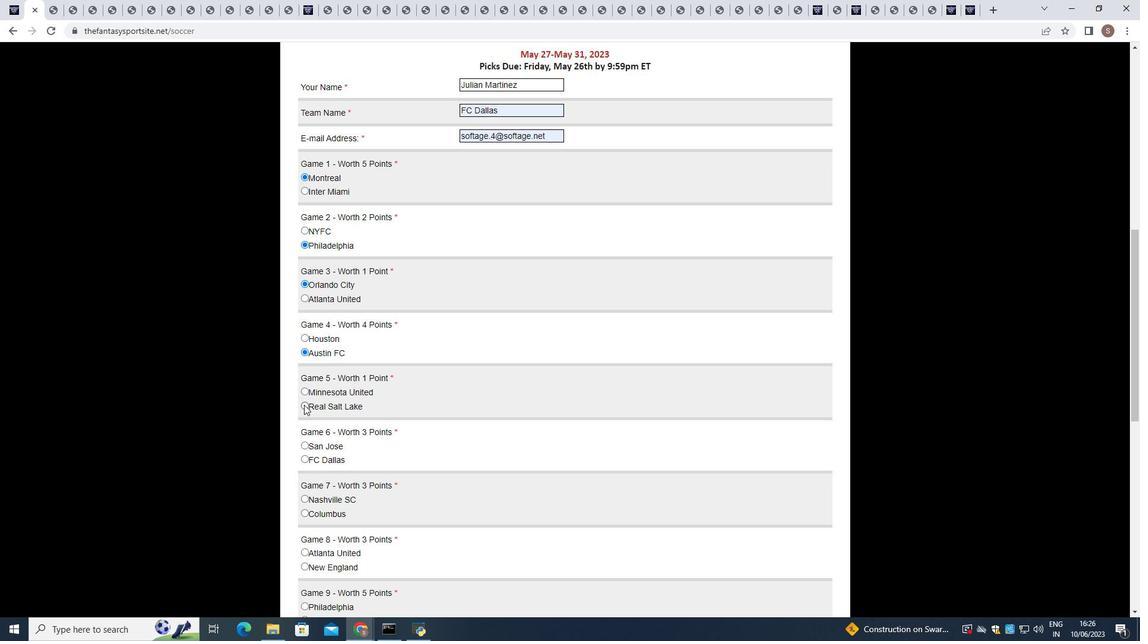 
Action: Mouse moved to (304, 454)
Screenshot: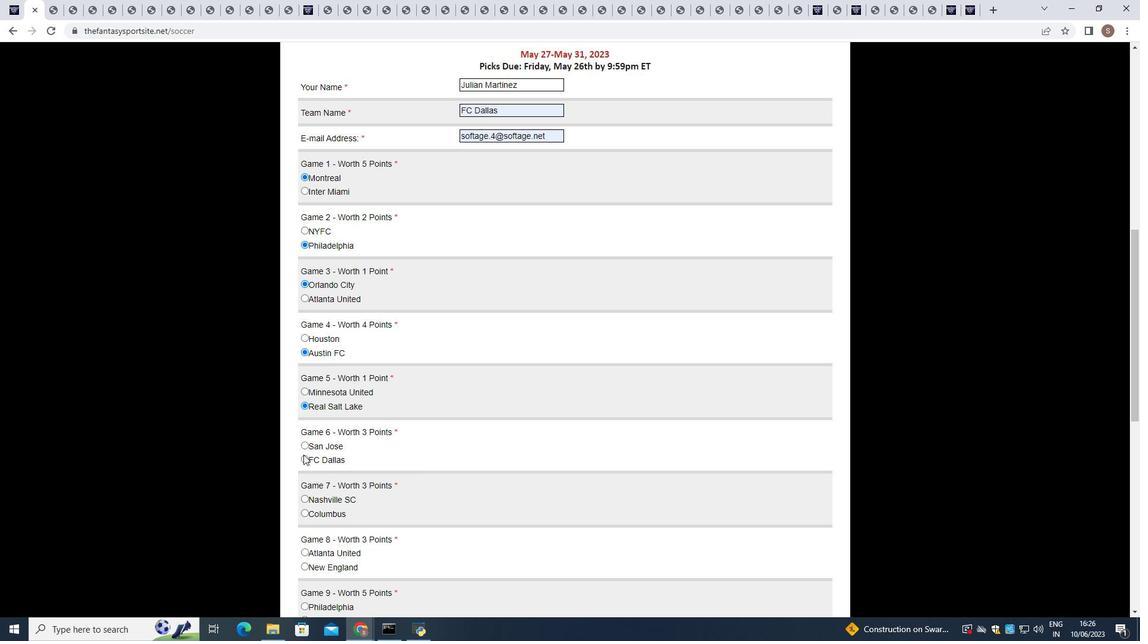 
Action: Mouse pressed left at (304, 454)
Screenshot: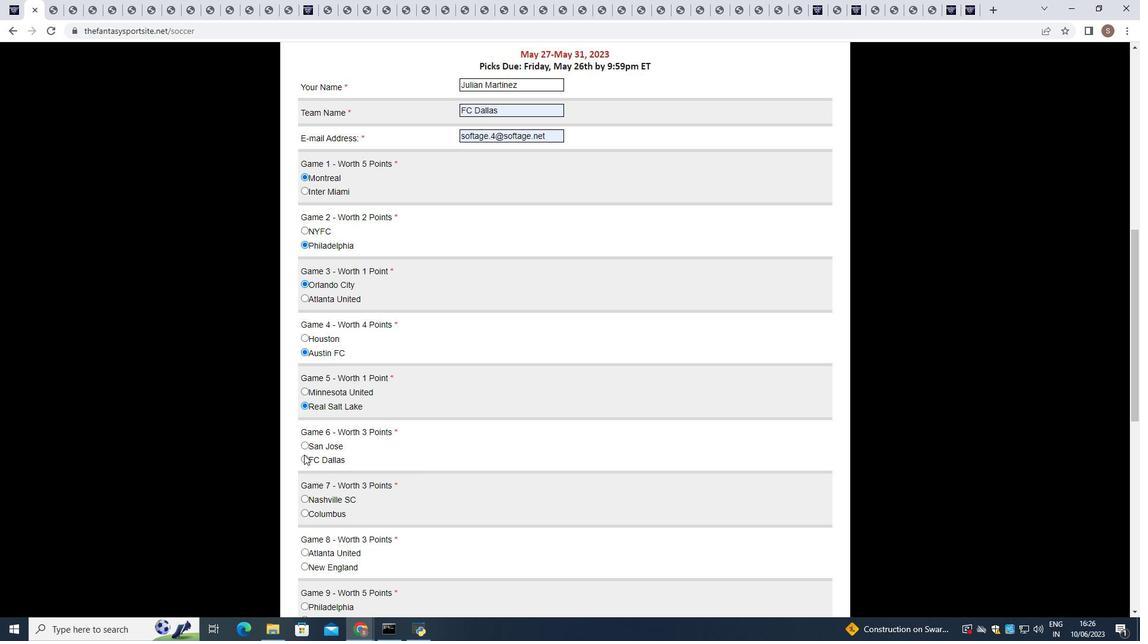 
Action: Mouse moved to (305, 458)
Screenshot: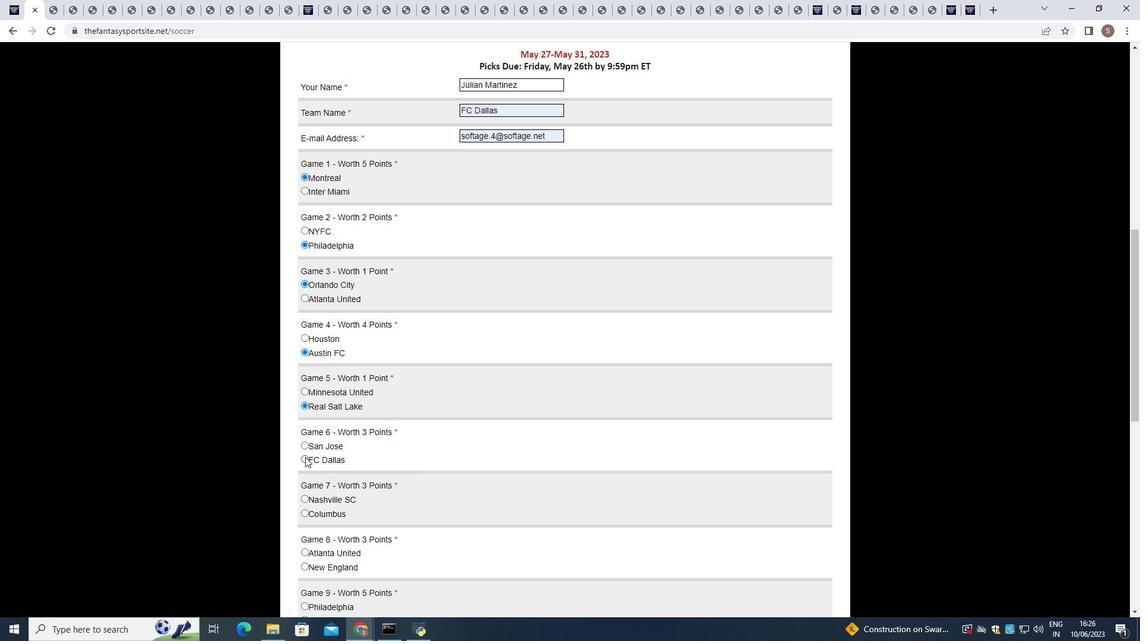 
Action: Mouse pressed left at (305, 458)
Screenshot: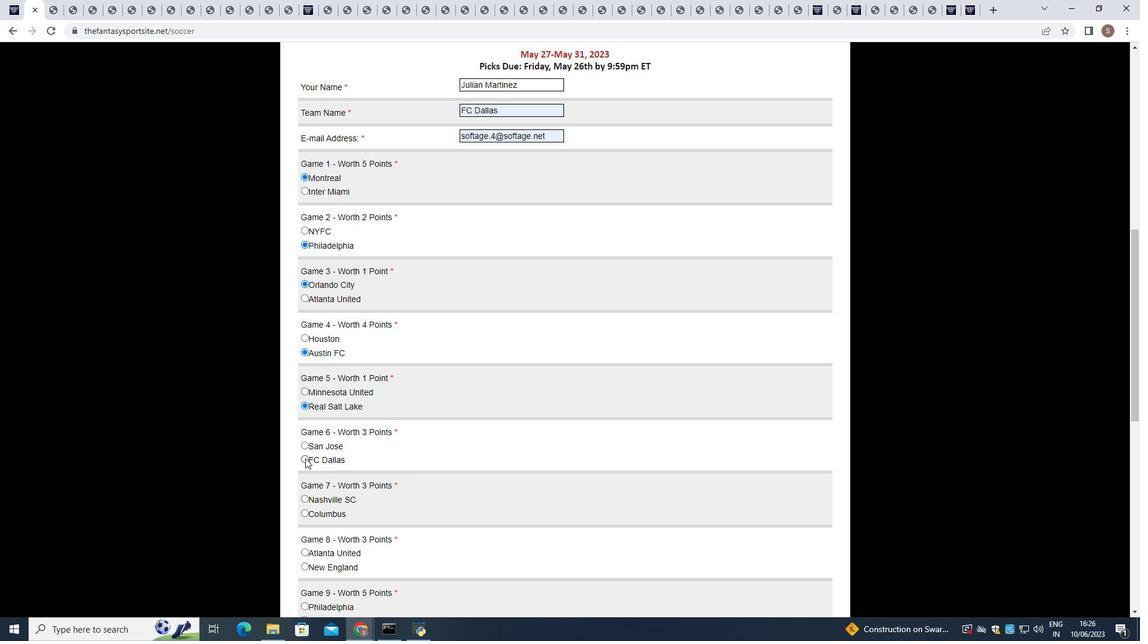 
Action: Mouse moved to (302, 513)
Screenshot: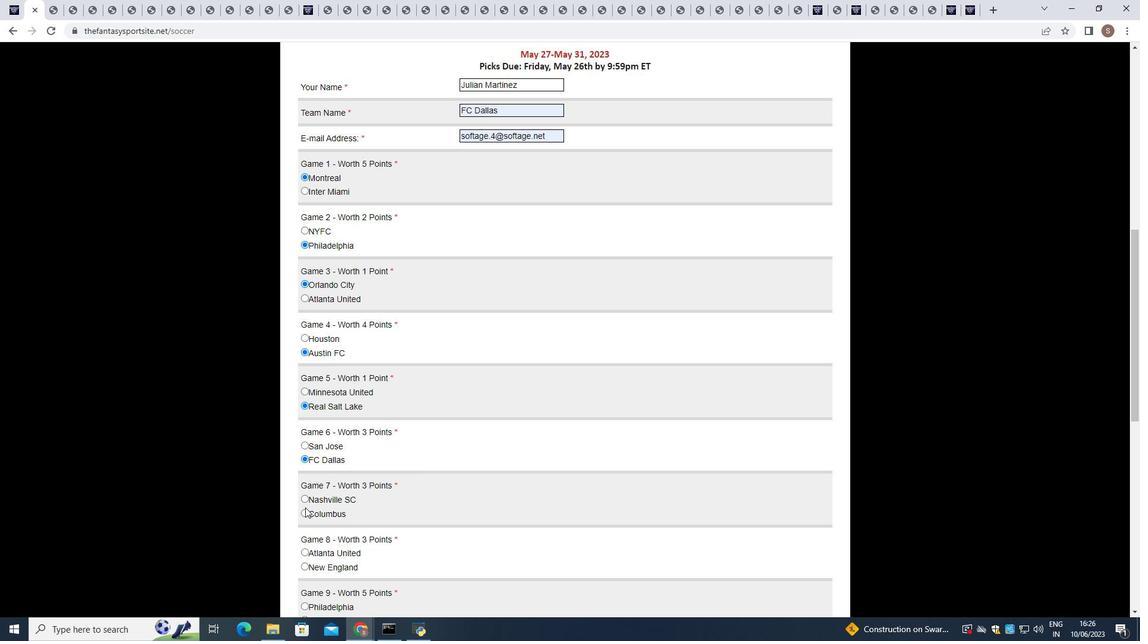 
Action: Mouse pressed left at (302, 513)
Screenshot: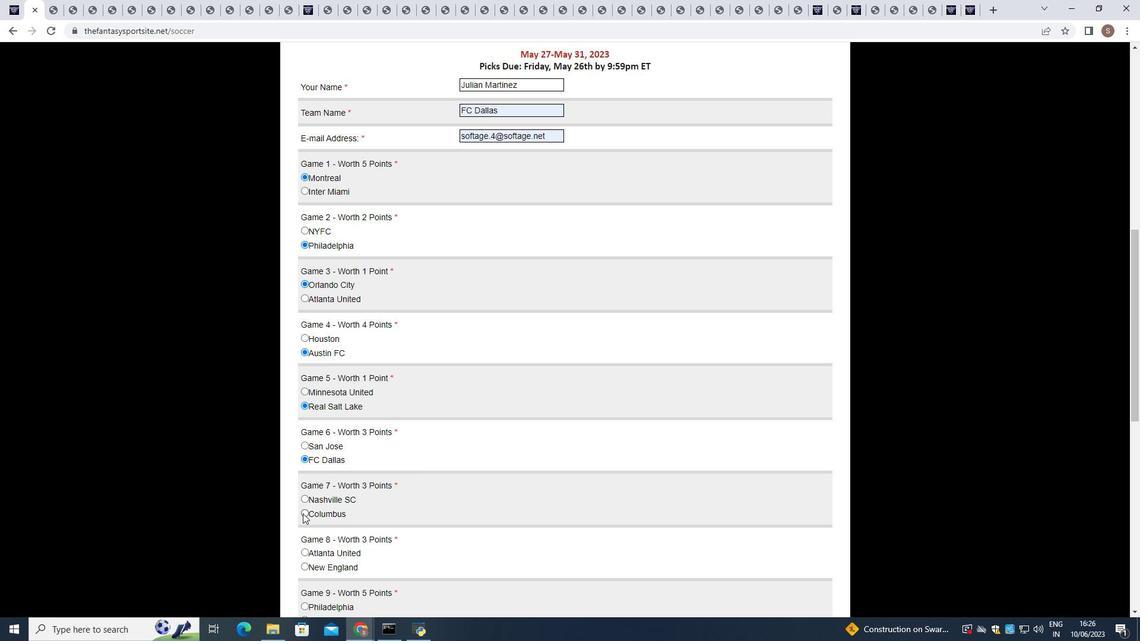 
Action: Mouse moved to (302, 513)
Screenshot: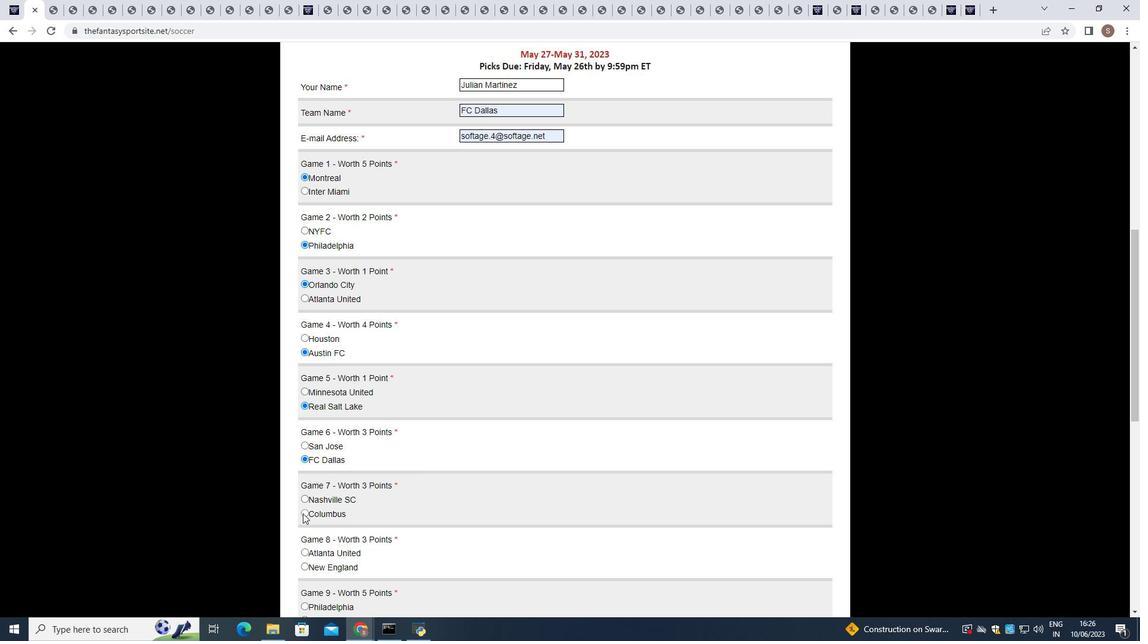 
Action: Mouse scrolled (302, 513) with delta (0, 0)
Screenshot: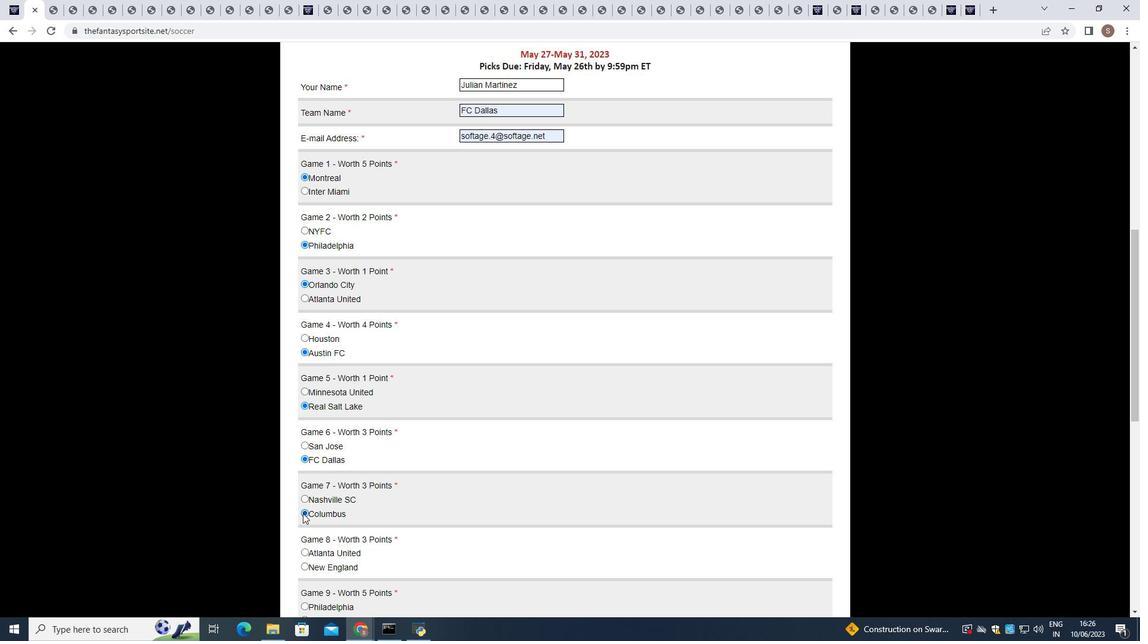 
Action: Mouse scrolled (302, 513) with delta (0, 0)
Screenshot: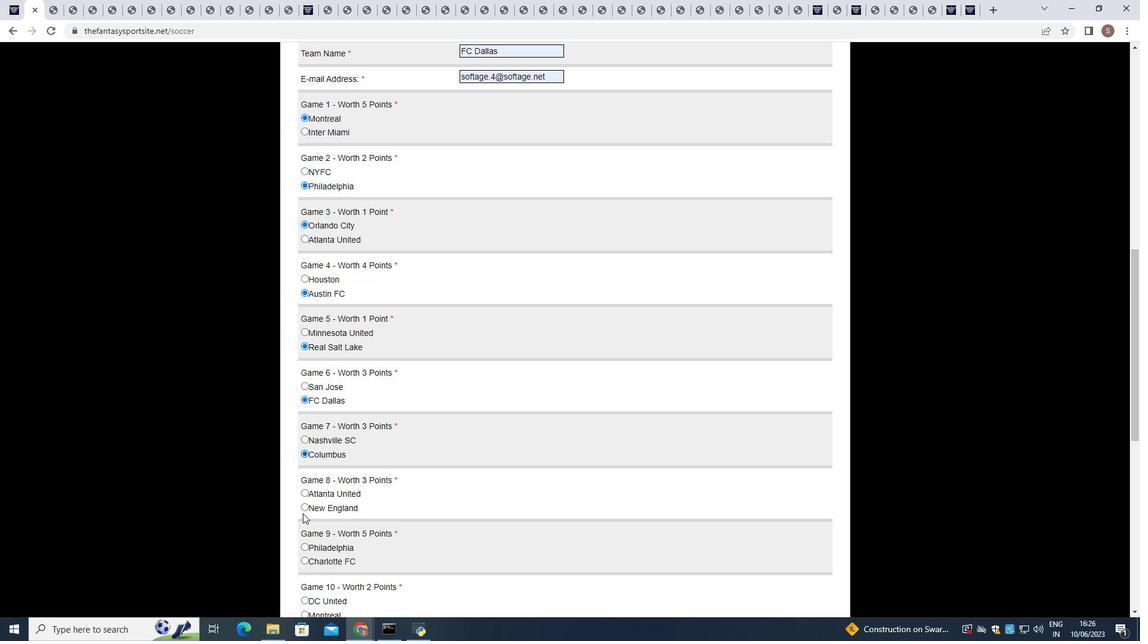 
Action: Mouse scrolled (302, 513) with delta (0, 0)
Screenshot: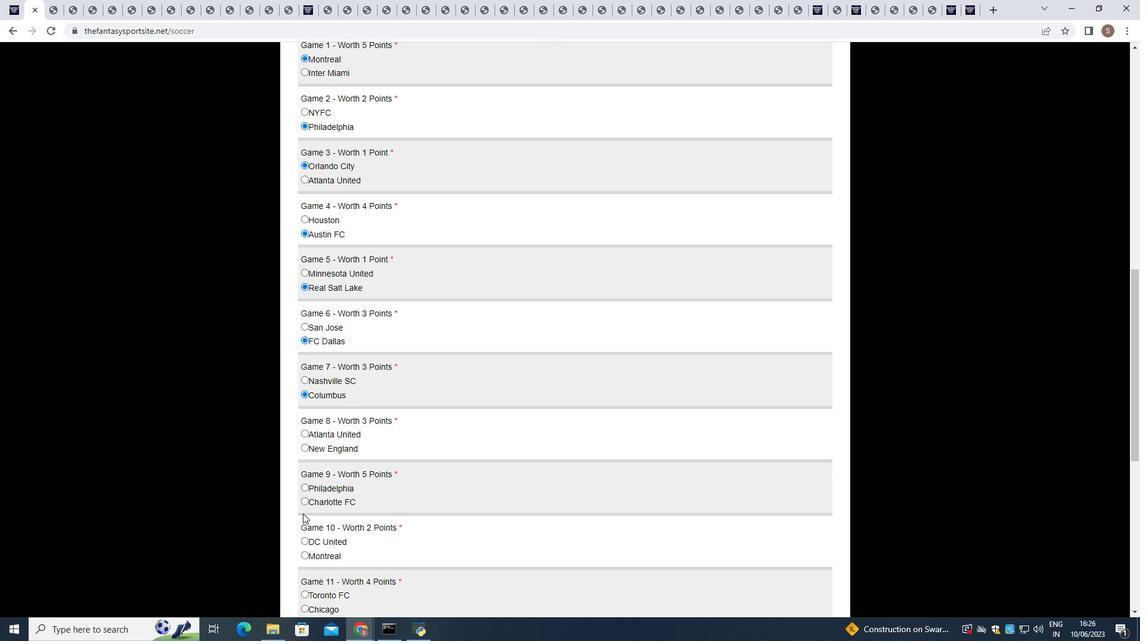
Action: Mouse moved to (306, 374)
Screenshot: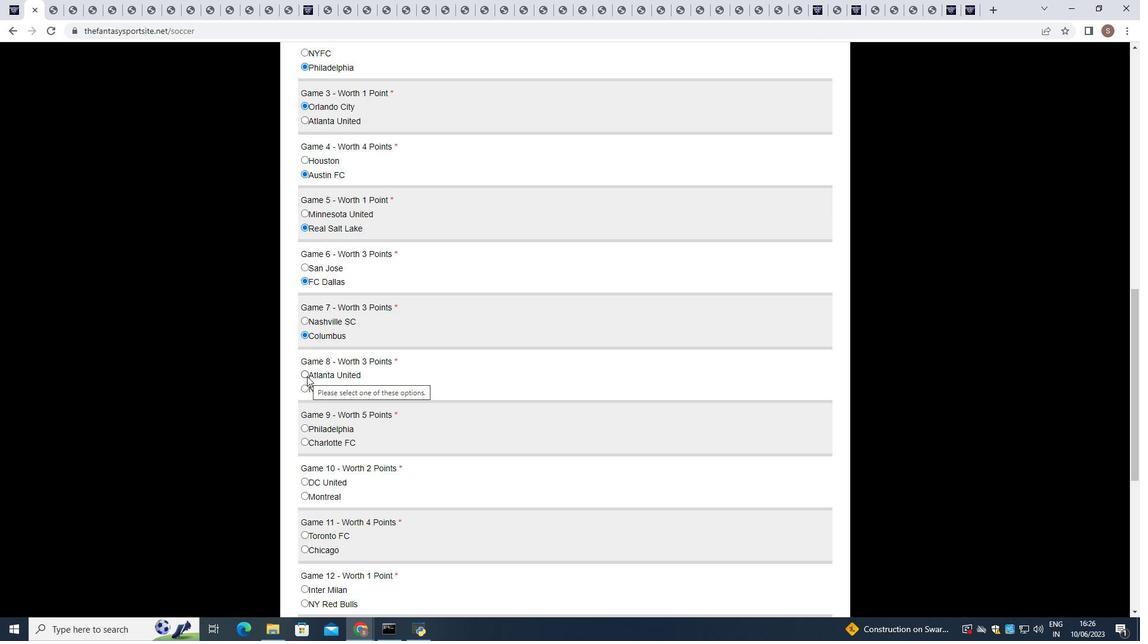 
Action: Mouse pressed left at (306, 374)
Screenshot: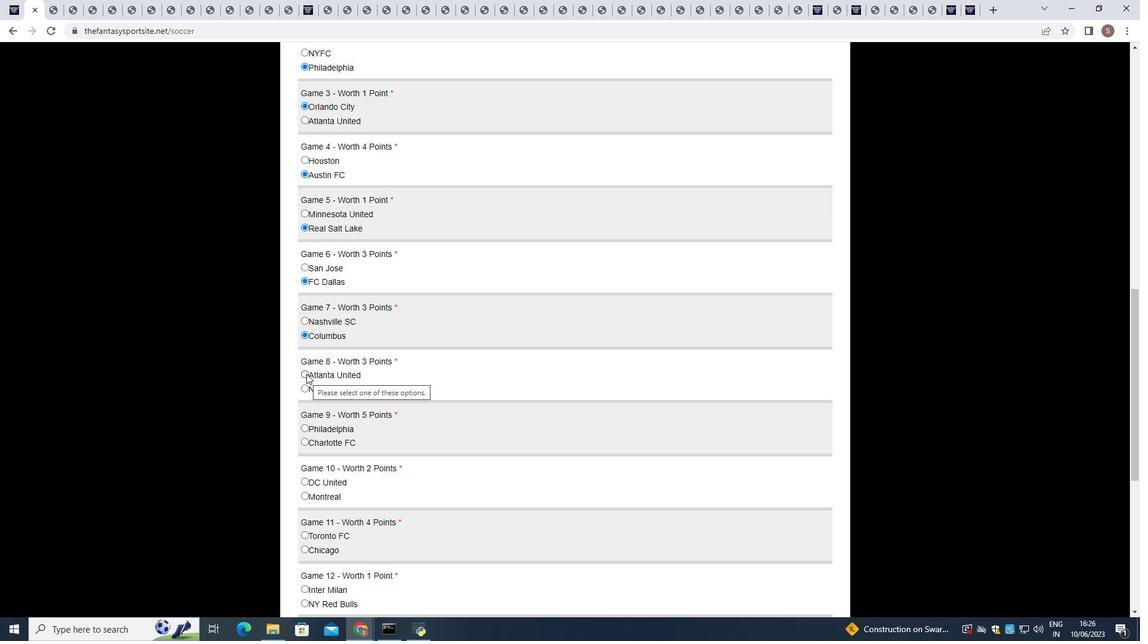 
Action: Mouse moved to (305, 441)
Screenshot: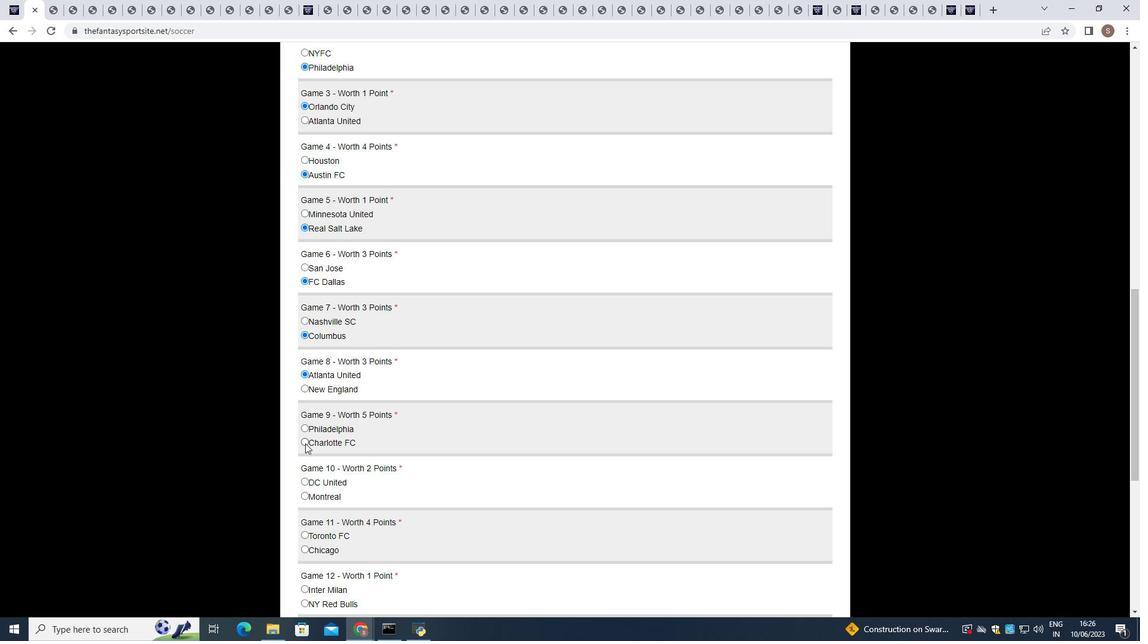 
Action: Mouse pressed left at (305, 441)
Screenshot: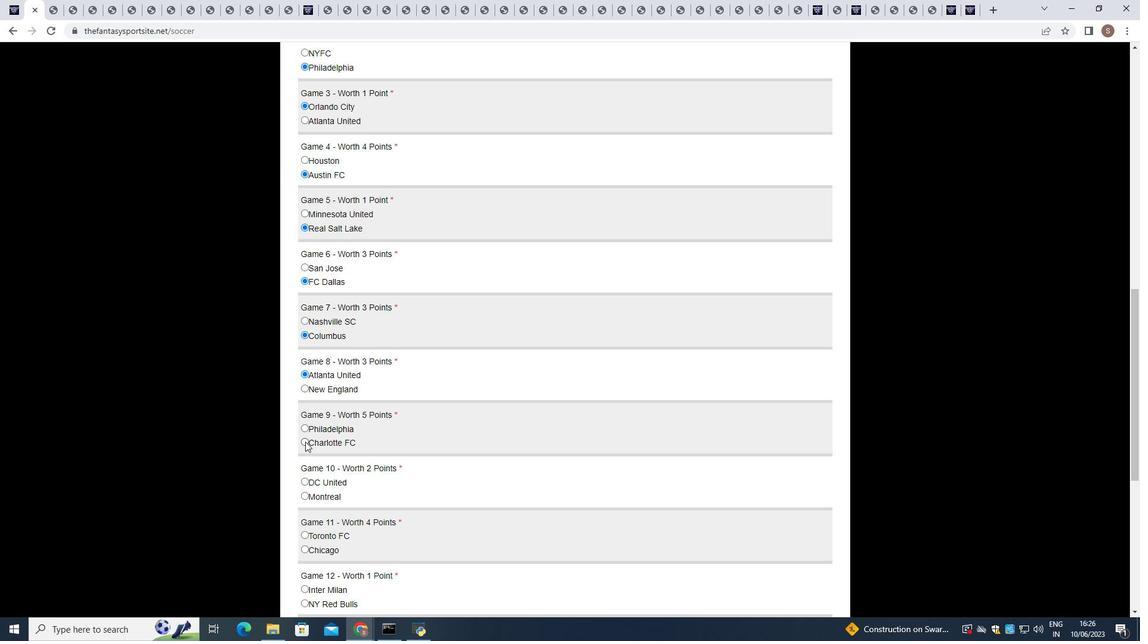 
Action: Mouse moved to (303, 482)
Screenshot: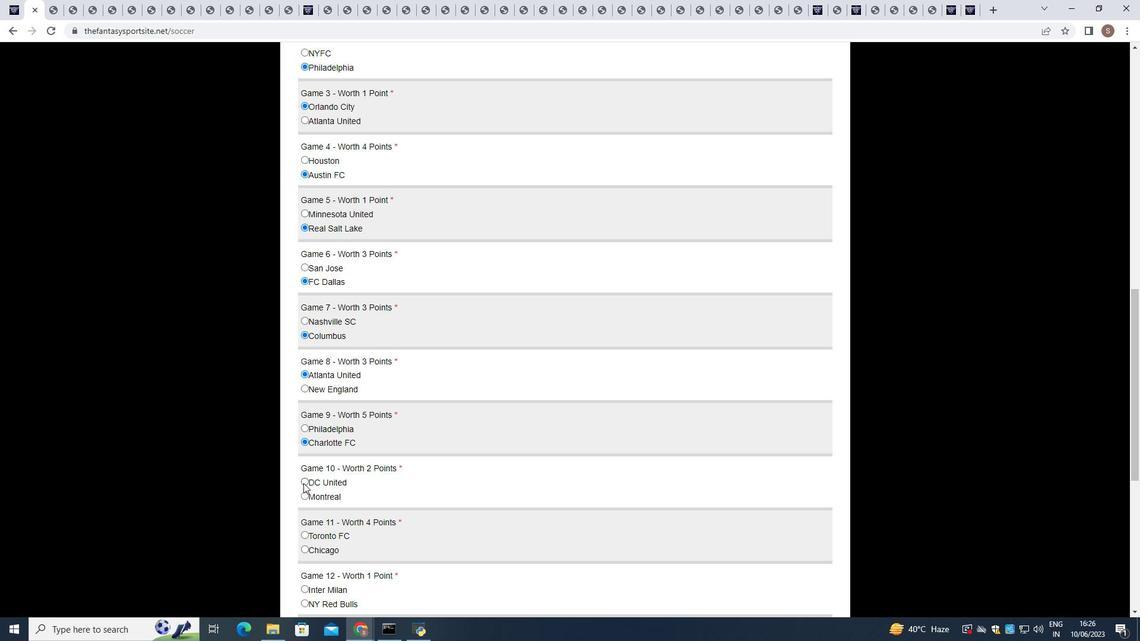 
Action: Mouse pressed left at (303, 482)
Screenshot: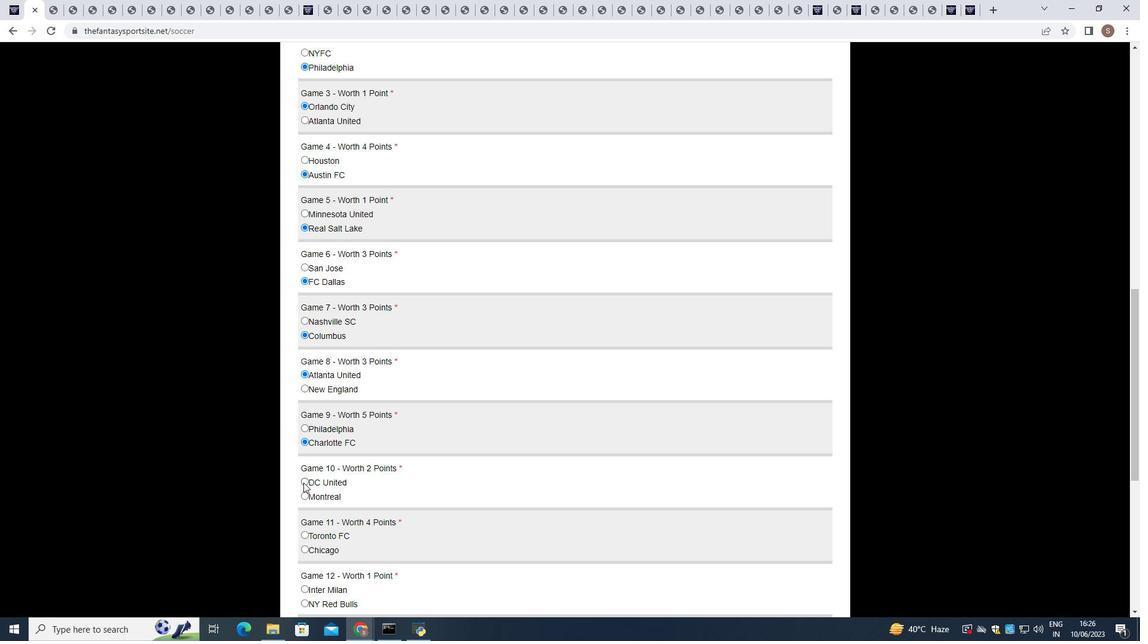 
Action: Mouse moved to (304, 549)
Screenshot: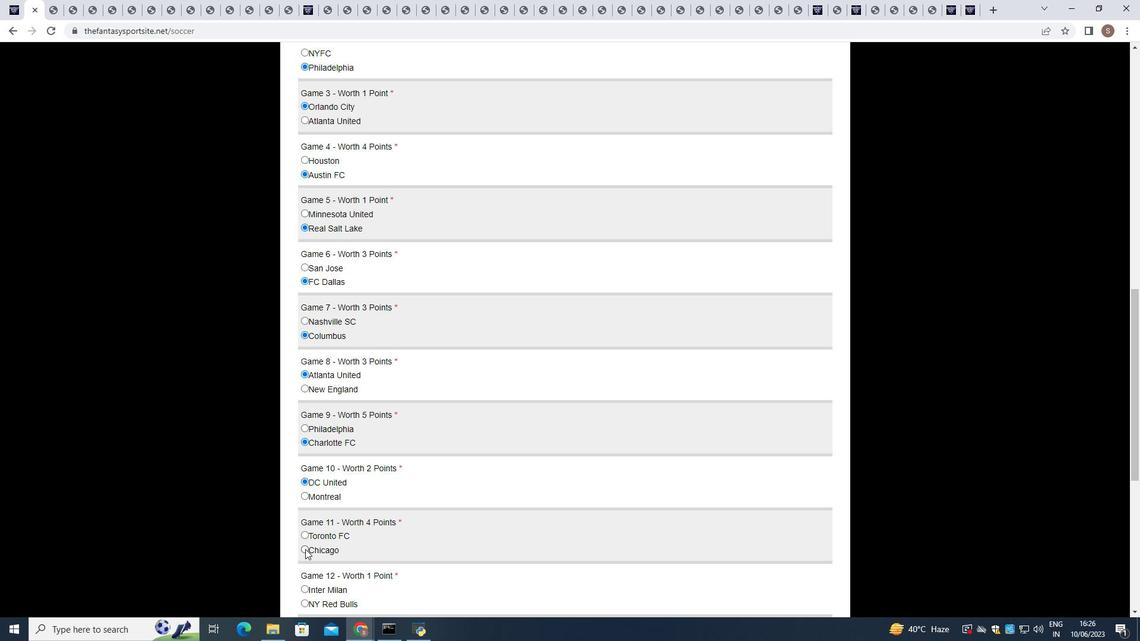 
Action: Mouse pressed left at (304, 549)
Screenshot: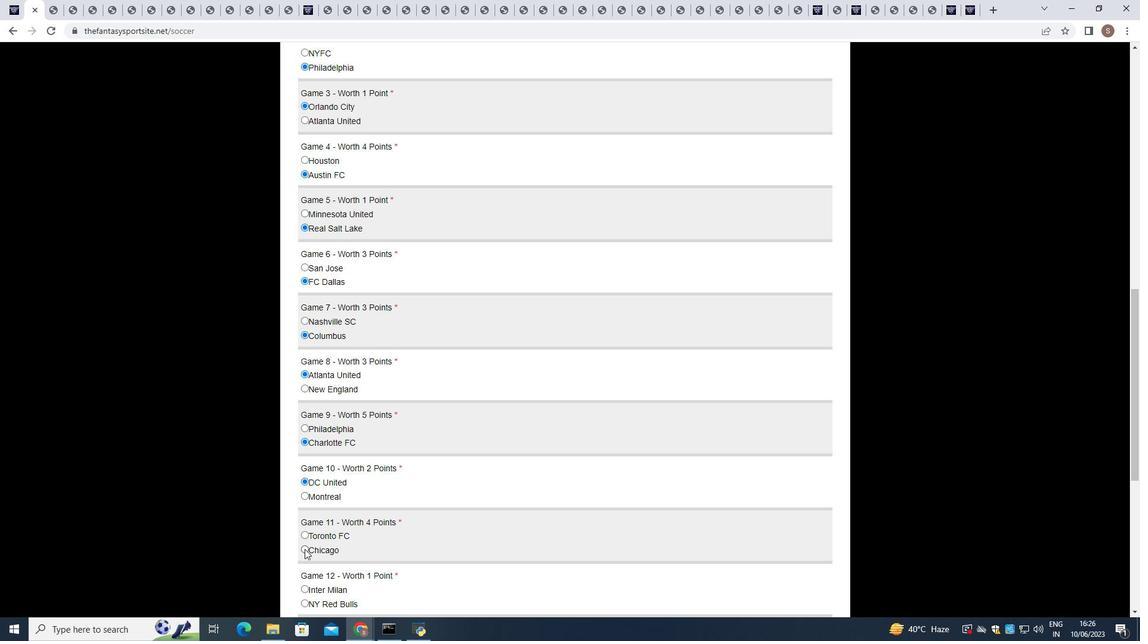 
Action: Mouse moved to (313, 540)
Screenshot: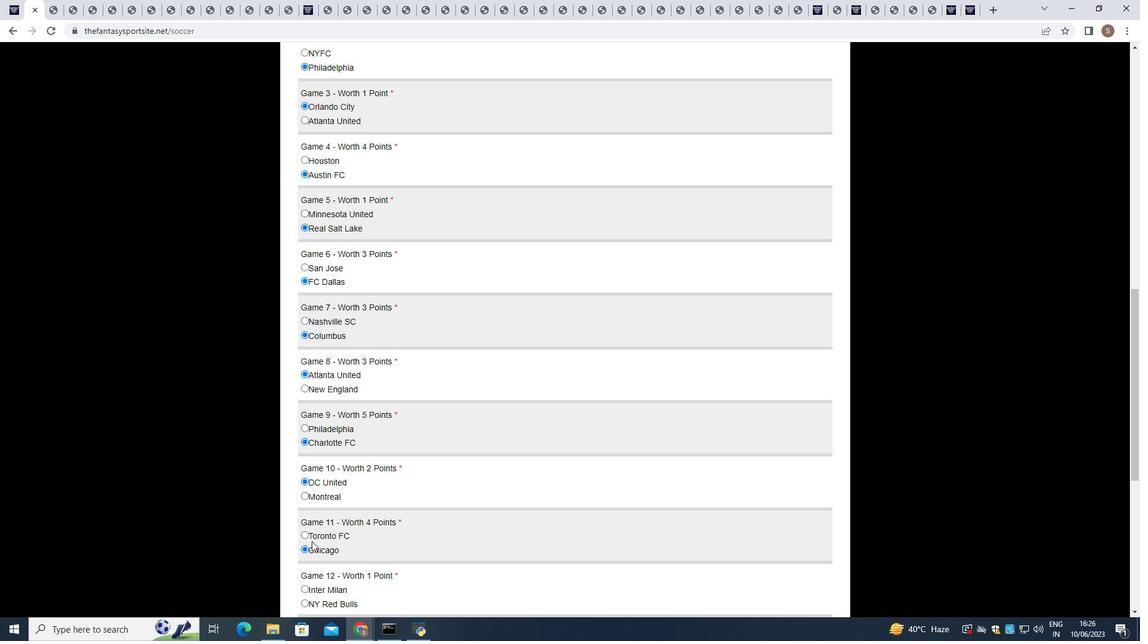 
Action: Mouse scrolled (313, 539) with delta (0, 0)
Screenshot: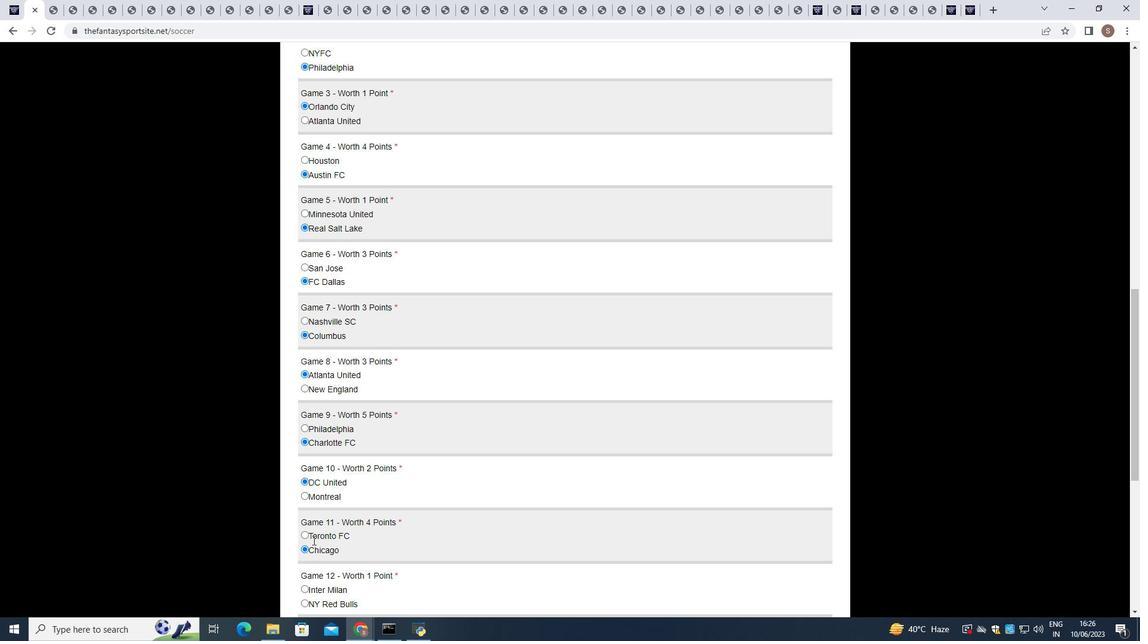 
Action: Mouse scrolled (313, 539) with delta (0, 0)
Screenshot: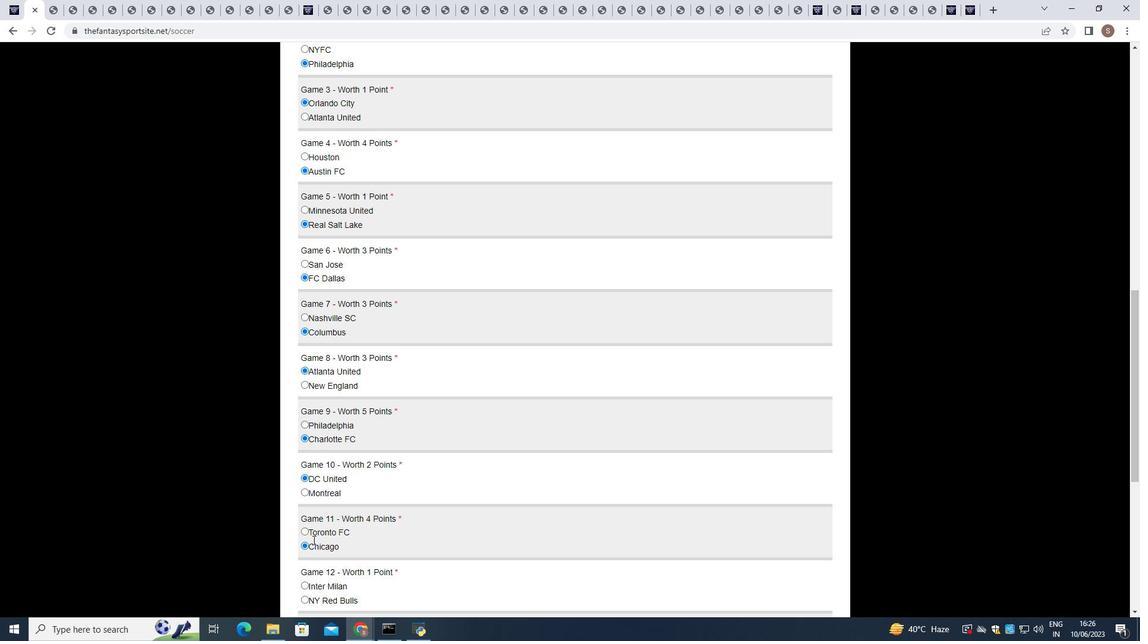 
Action: Mouse scrolled (313, 539) with delta (0, 0)
Screenshot: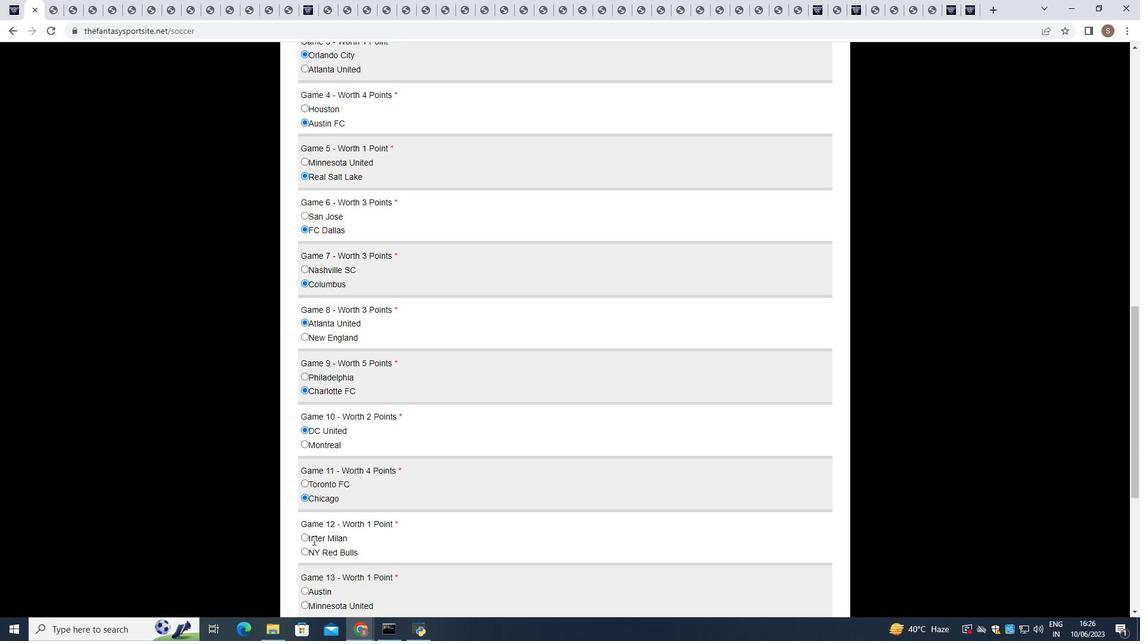 
Action: Mouse scrolled (313, 539) with delta (0, 0)
Screenshot: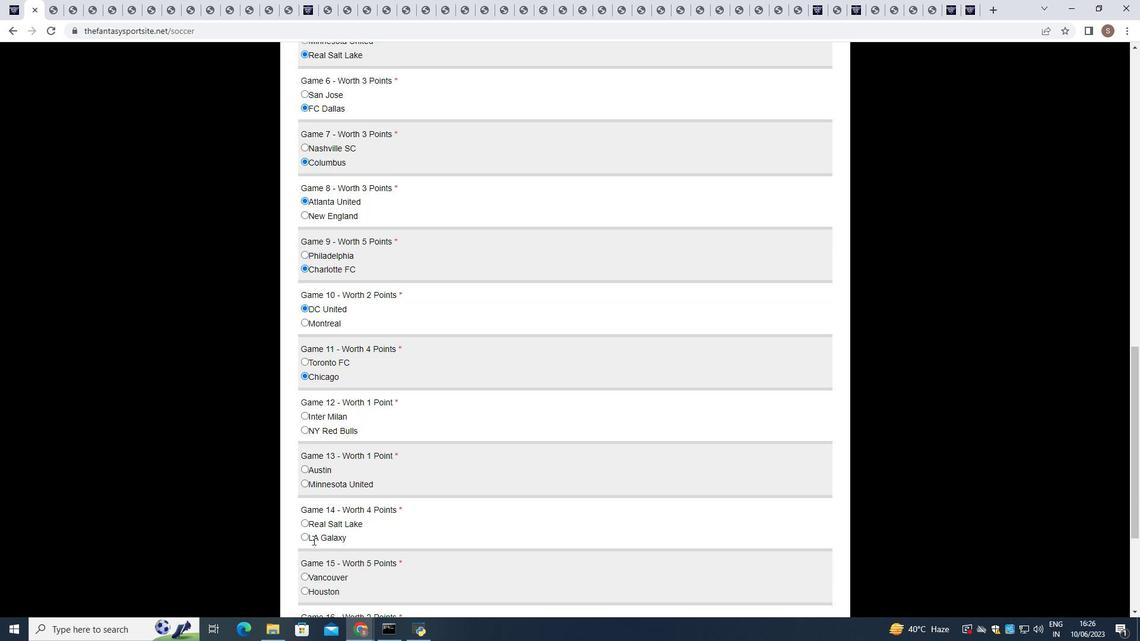 
Action: Mouse moved to (313, 540)
Screenshot: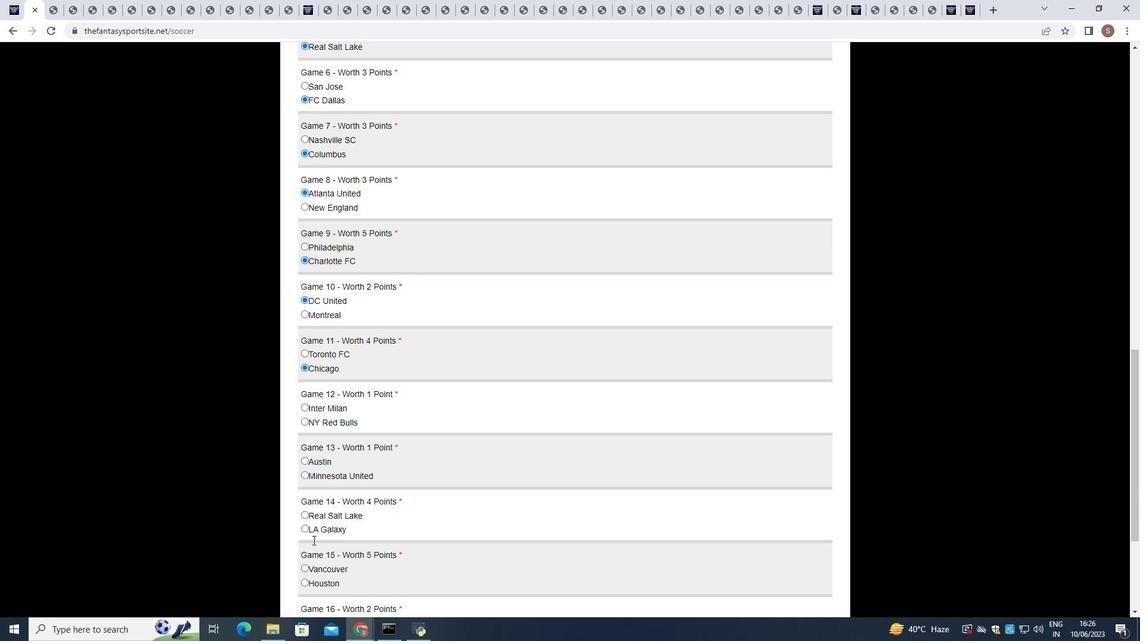 
Action: Mouse scrolled (313, 539) with delta (0, 0)
Screenshot: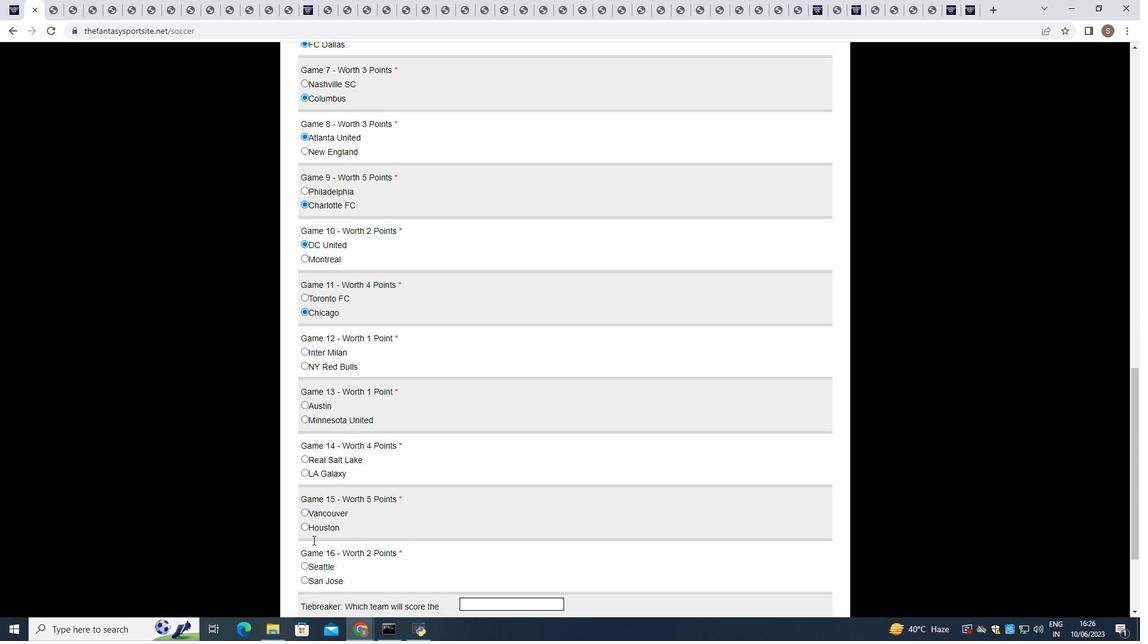 
Action: Mouse moved to (304, 304)
Screenshot: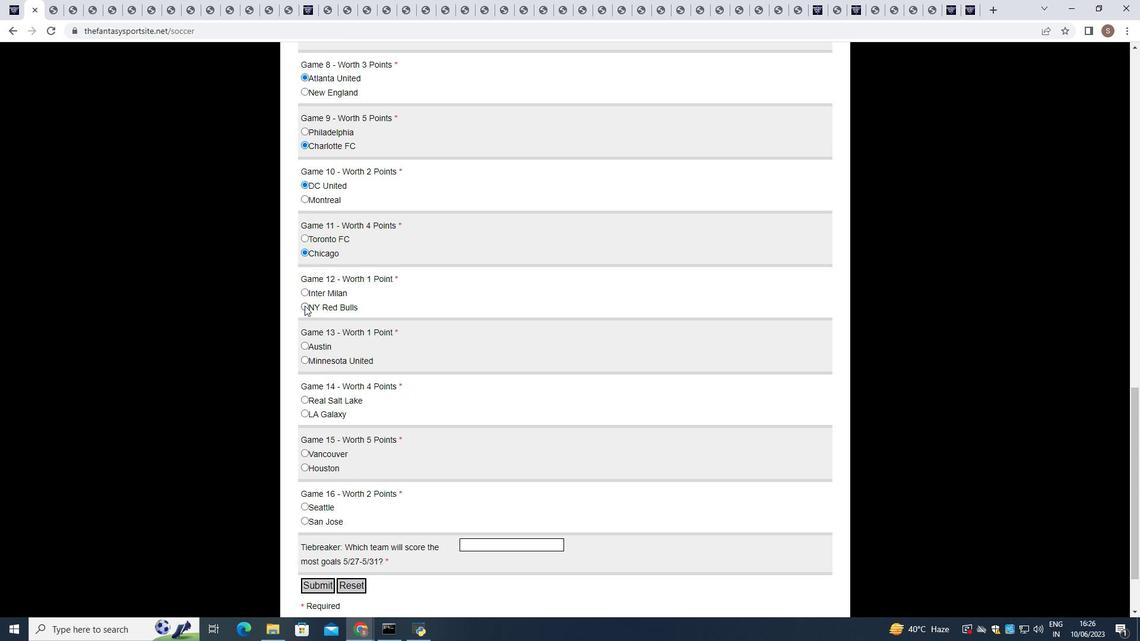 
Action: Mouse pressed left at (304, 304)
Screenshot: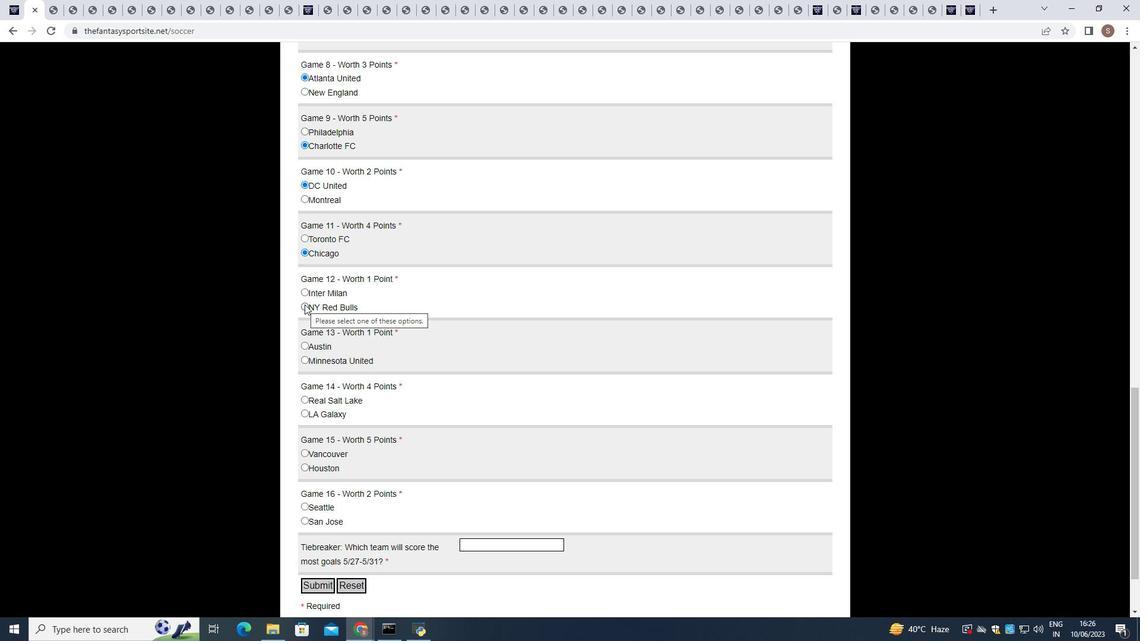 
Action: Mouse moved to (304, 361)
Screenshot: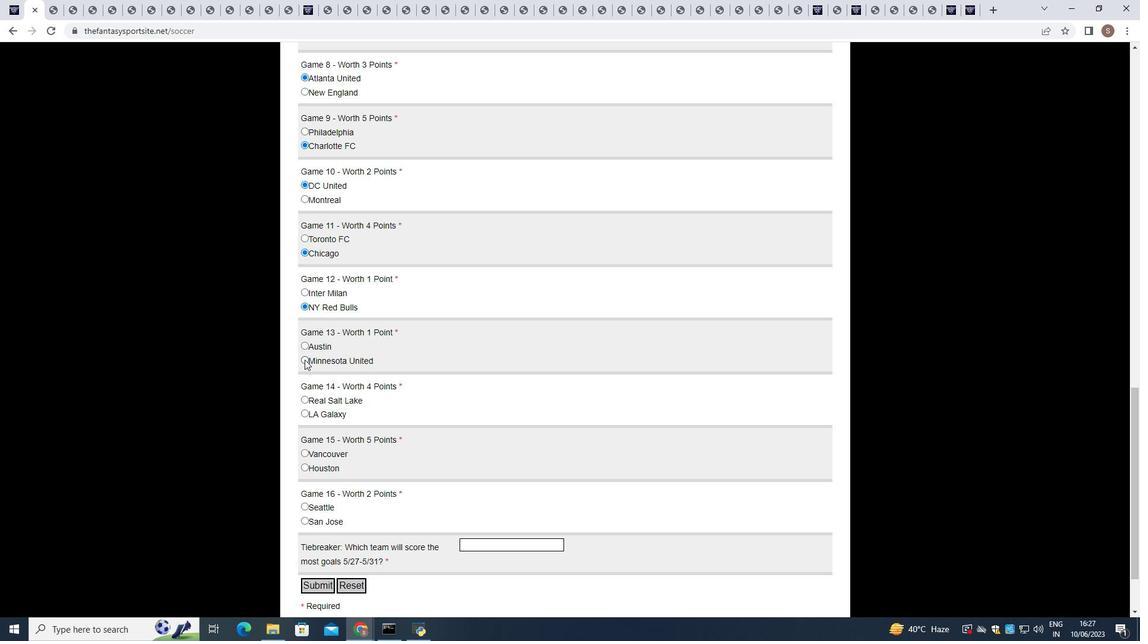 
Action: Mouse pressed left at (304, 361)
Screenshot: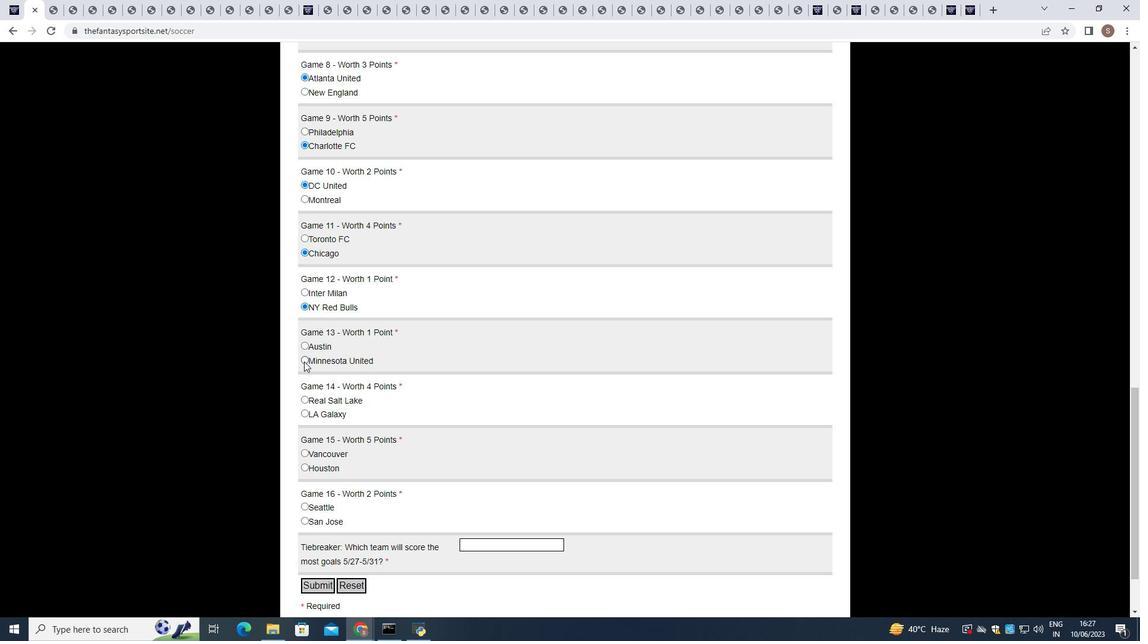 
Action: Mouse moved to (305, 412)
Screenshot: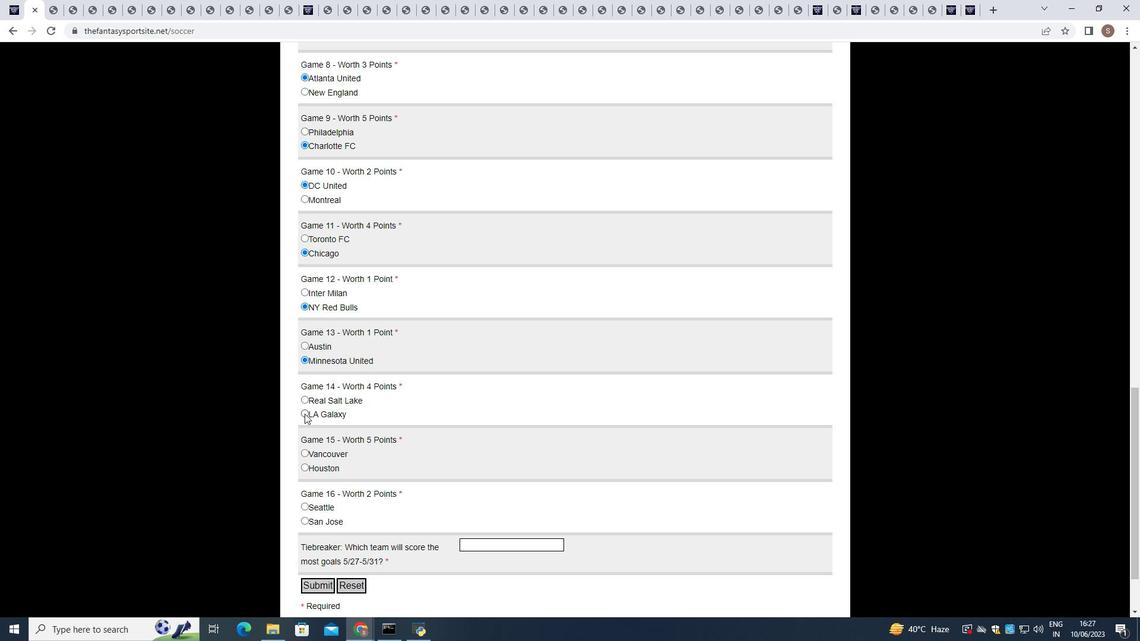
Action: Mouse pressed left at (305, 412)
Screenshot: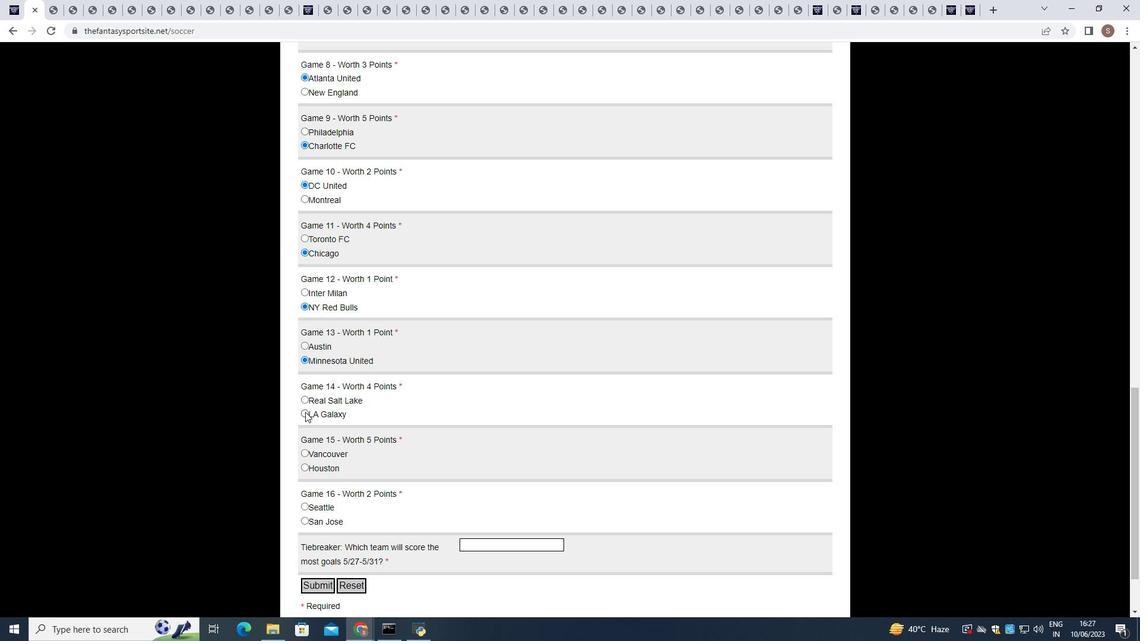 
Action: Mouse moved to (305, 469)
Screenshot: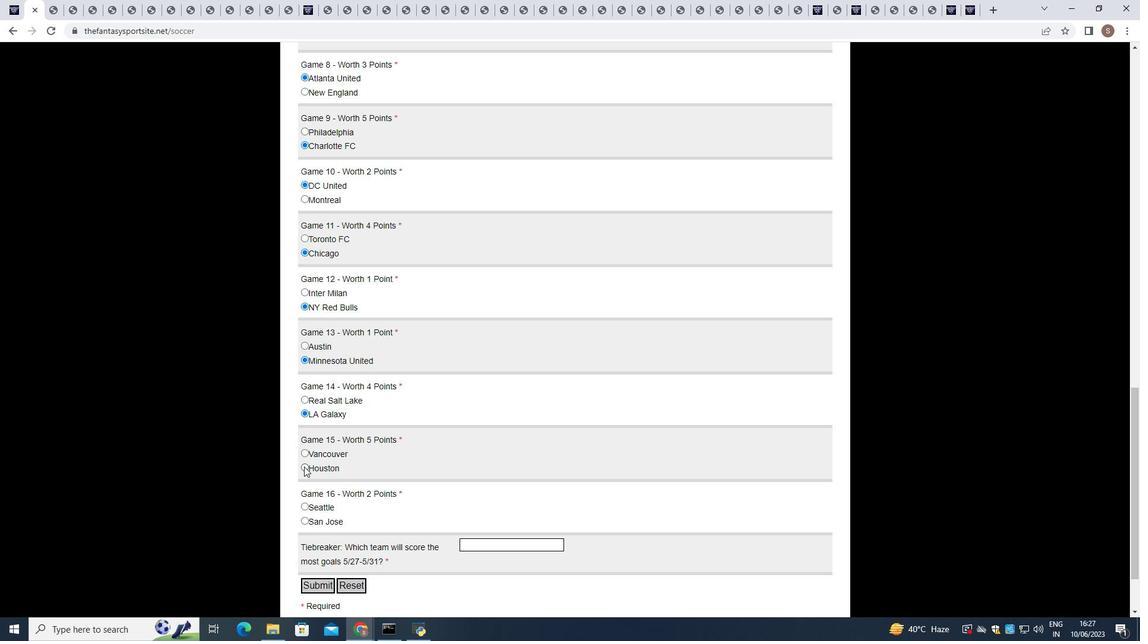 
Action: Mouse pressed left at (305, 469)
Screenshot: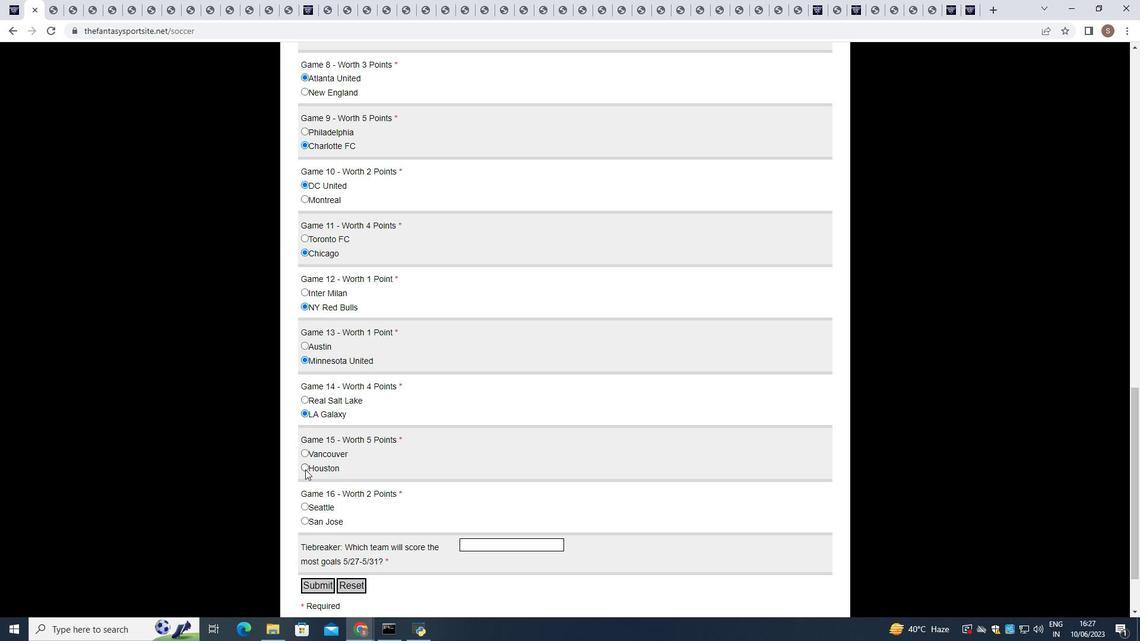 
Action: Mouse moved to (304, 517)
Screenshot: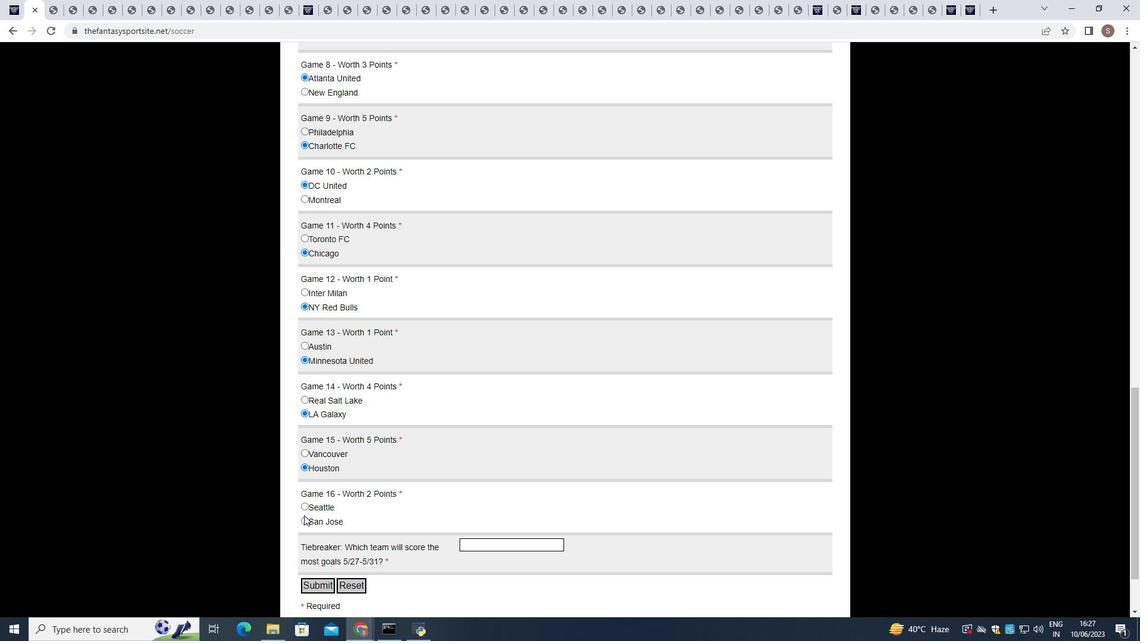 
Action: Mouse pressed left at (304, 517)
Screenshot: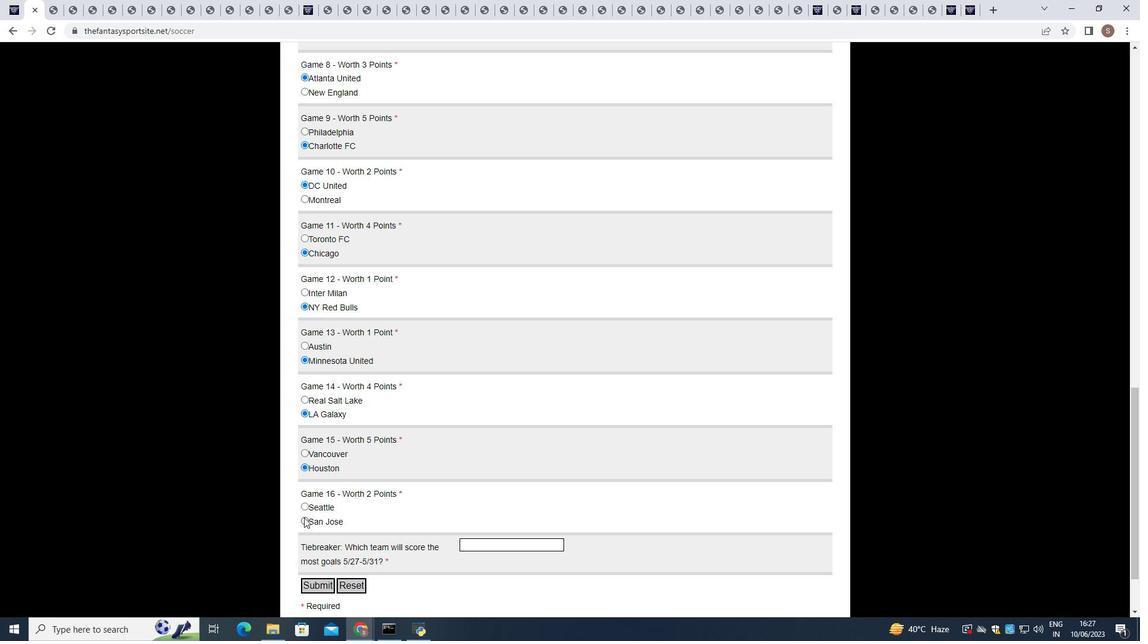 
Action: Mouse moved to (472, 548)
Screenshot: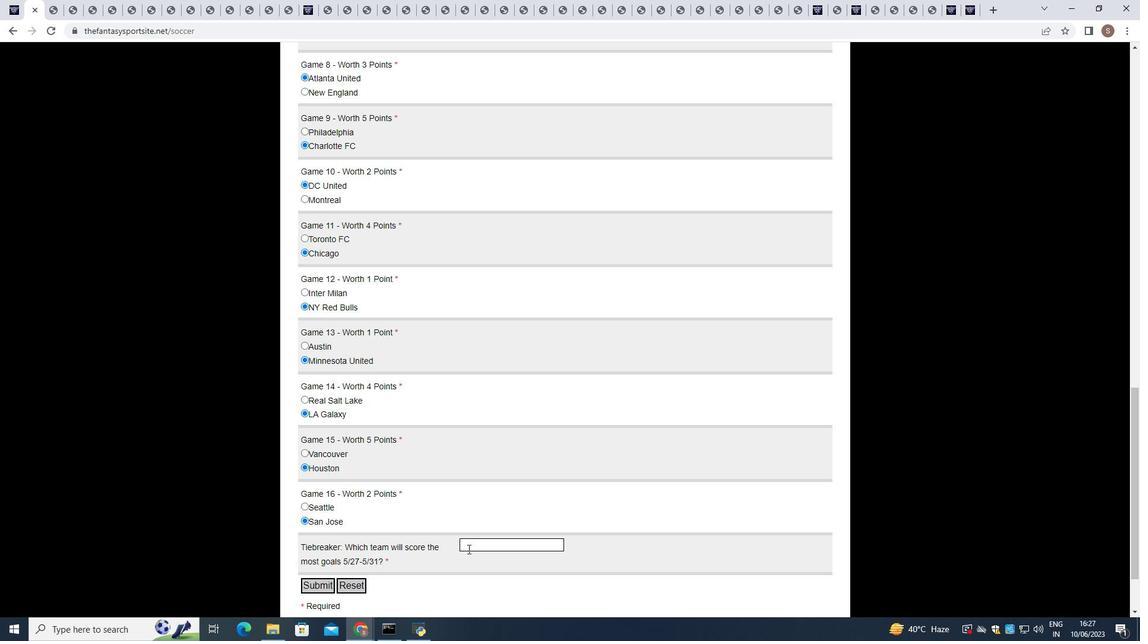 
Action: Mouse pressed left at (472, 548)
Screenshot: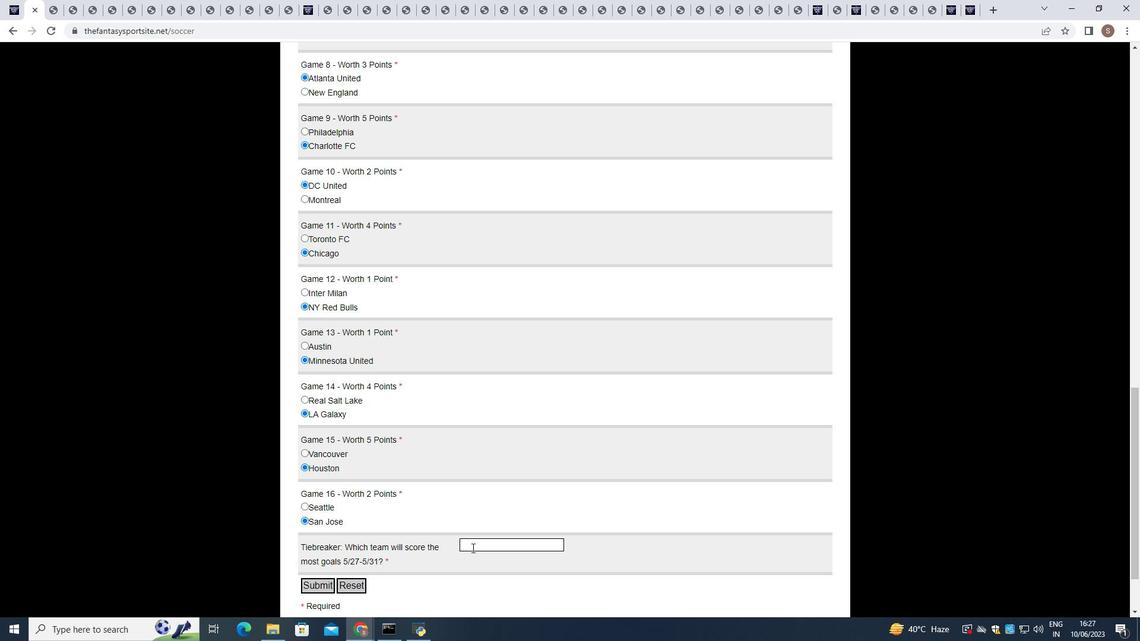 
Action: Key pressed <Key.shift><Key.shift><Key.shift><Key.shift><Key.shift>FC<Key.space><Key.shift>Da
Screenshot: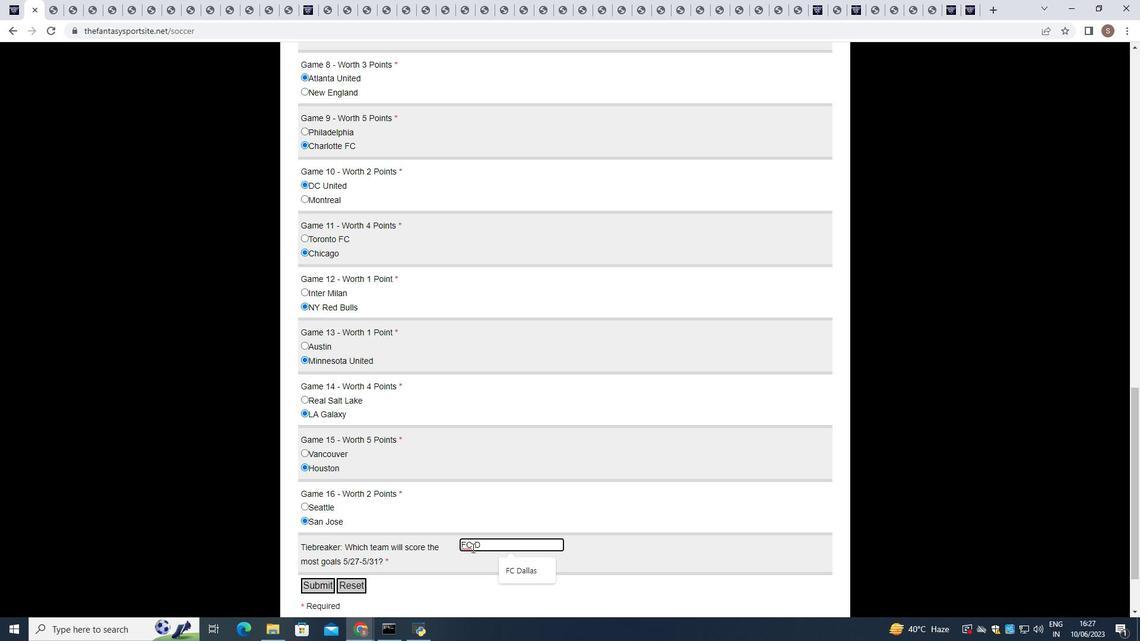 
Action: Mouse moved to (525, 571)
Screenshot: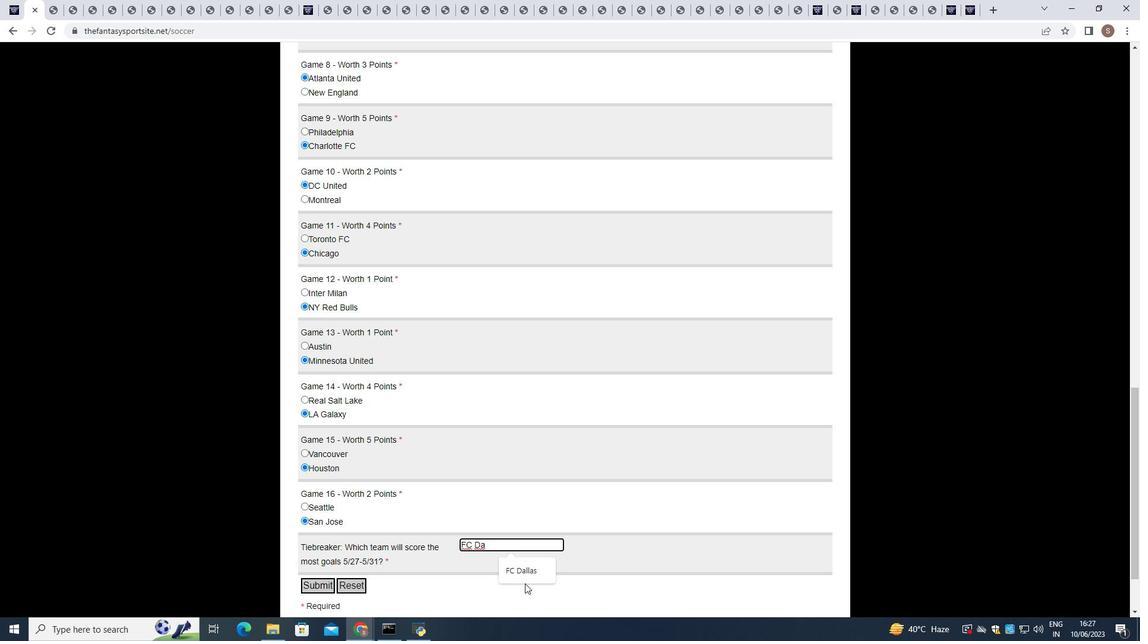 
Action: Mouse pressed left at (525, 571)
Screenshot: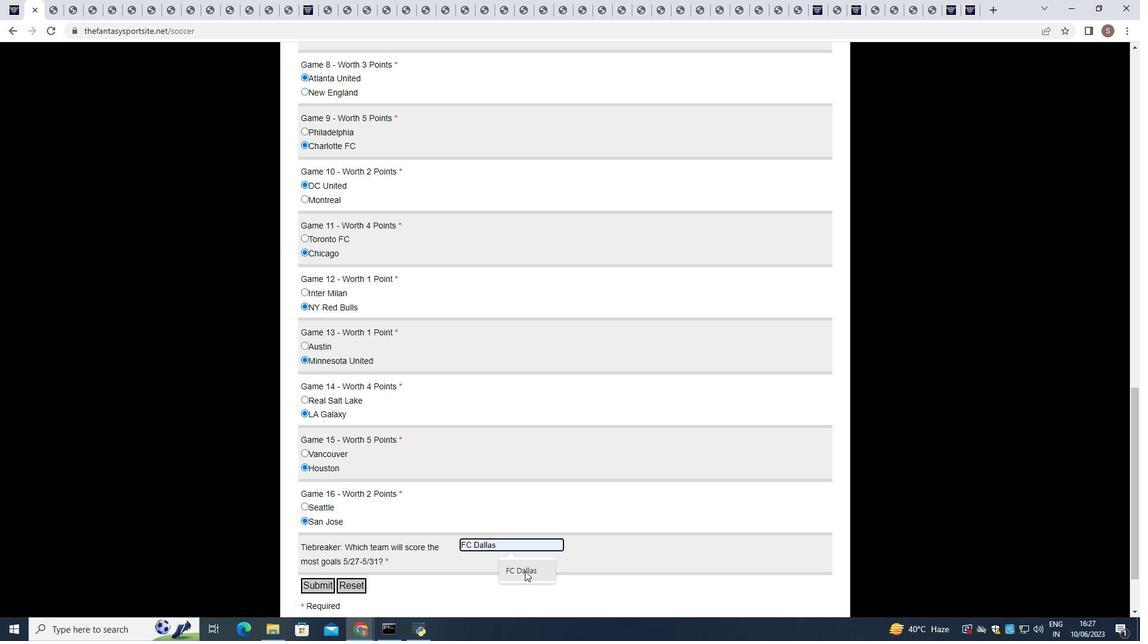 
